 Task: Create a due date automation trigger when advanced on, on the tuesday of the week before a card is due add fields without custom field "Resume" set to a date in this week at 11:00 AM.
Action: Mouse moved to (1043, 323)
Screenshot: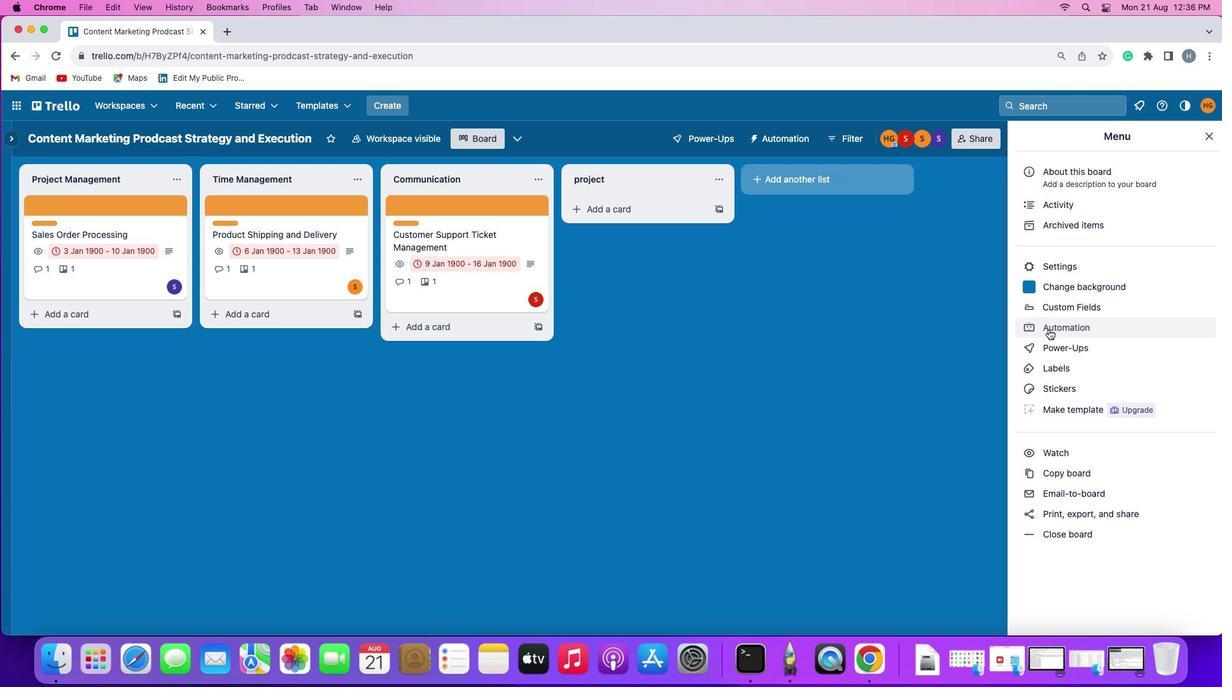 
Action: Mouse pressed left at (1043, 323)
Screenshot: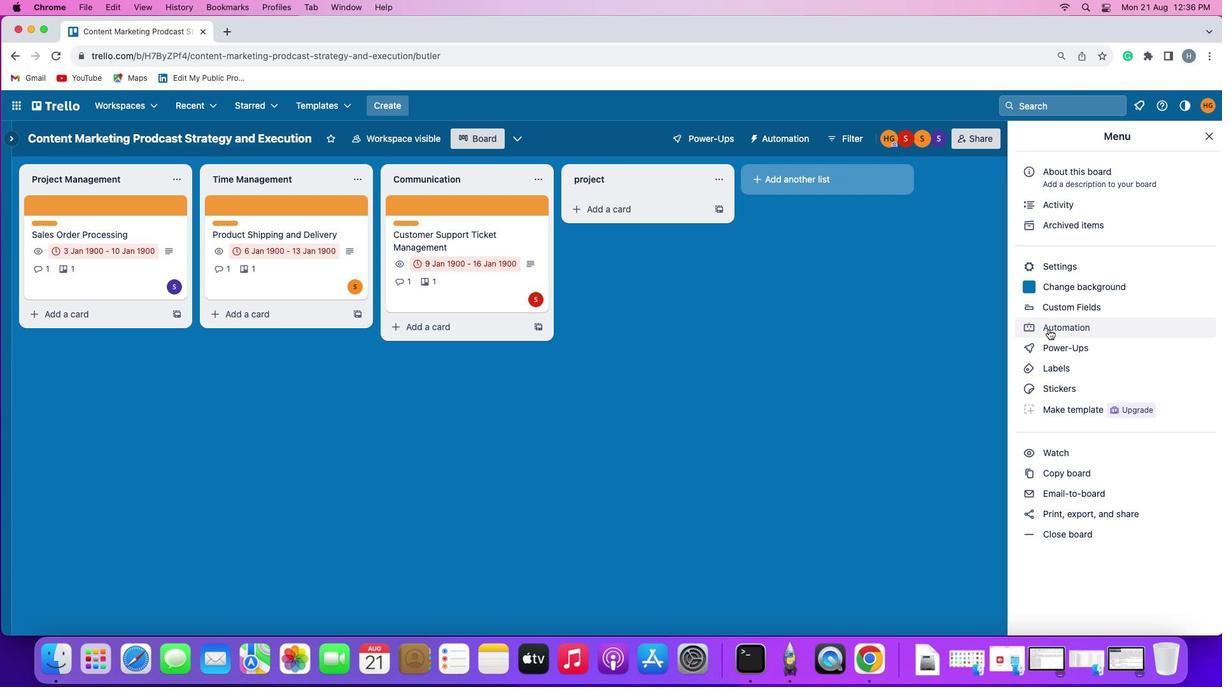 
Action: Mouse pressed left at (1043, 323)
Screenshot: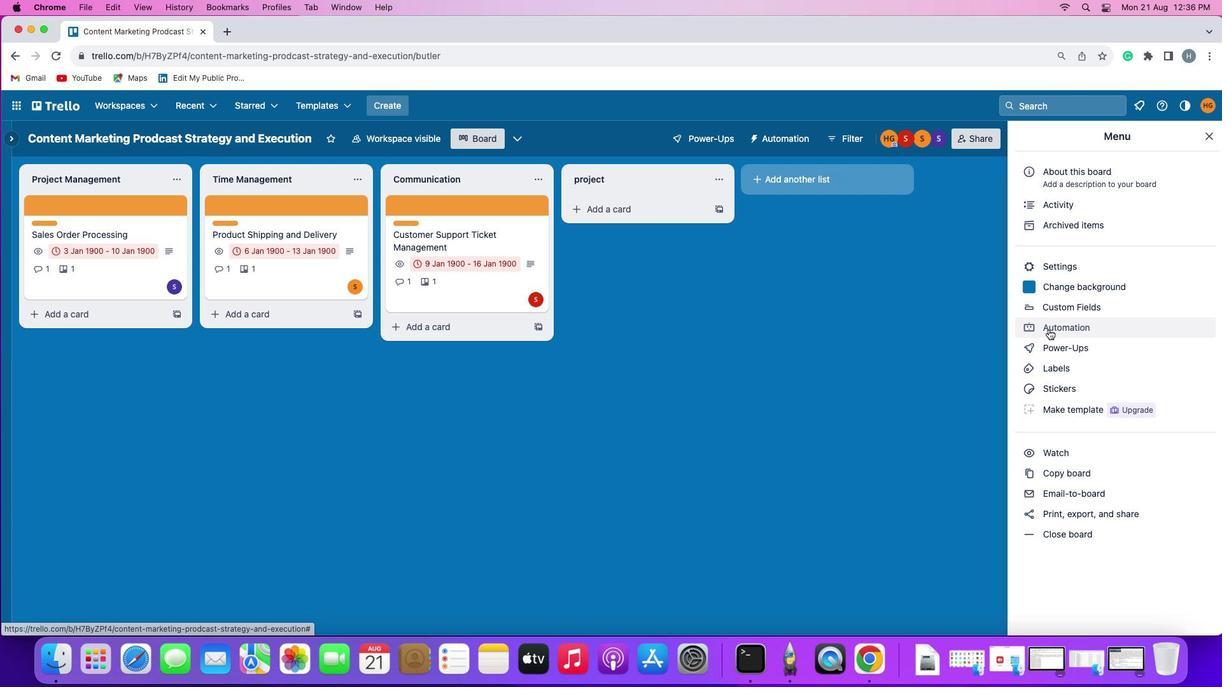
Action: Mouse moved to (60, 294)
Screenshot: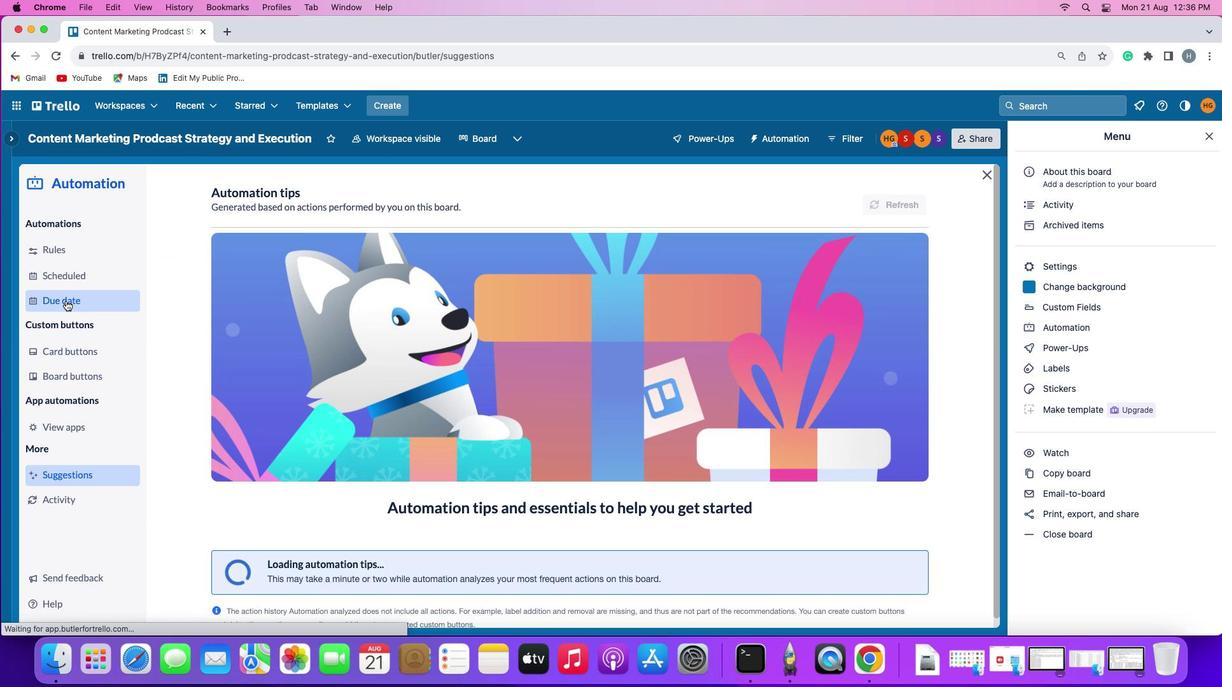 
Action: Mouse pressed left at (60, 294)
Screenshot: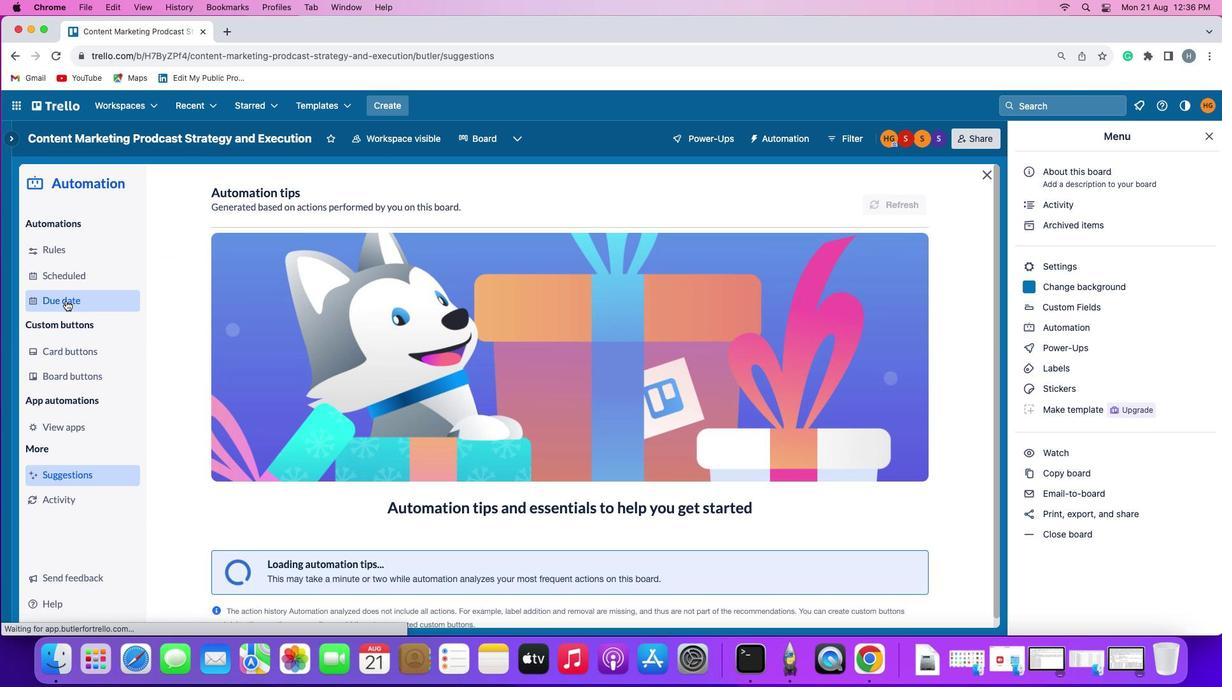 
Action: Mouse moved to (871, 194)
Screenshot: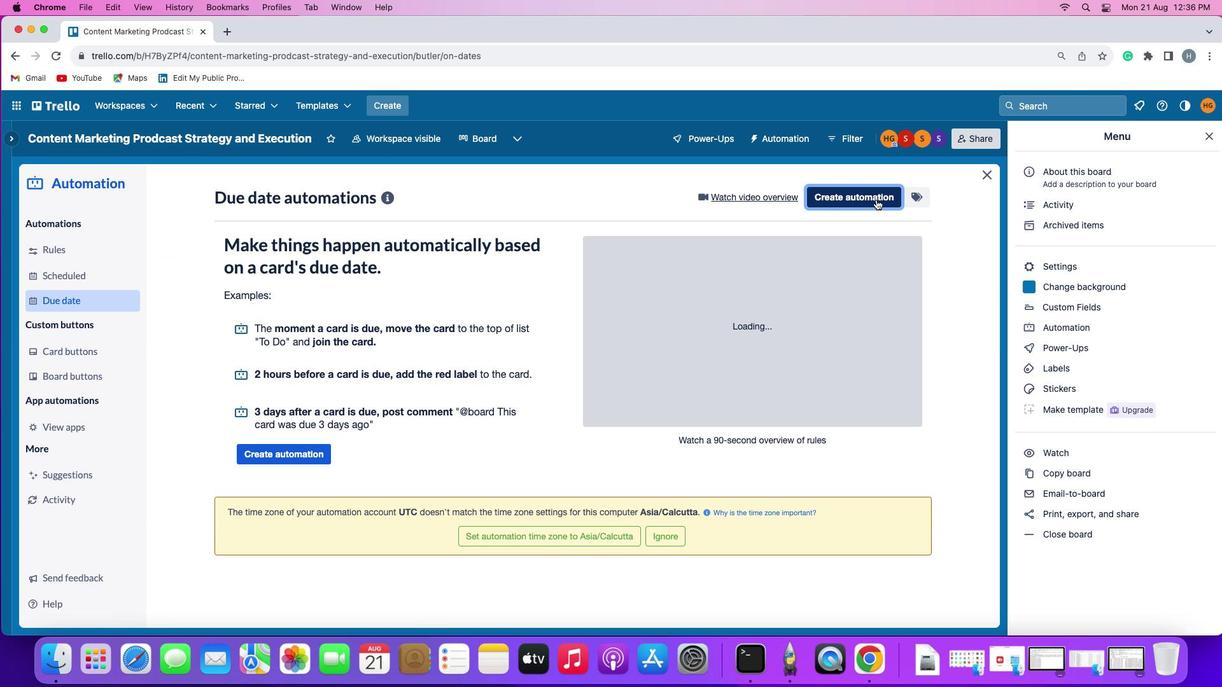 
Action: Mouse pressed left at (871, 194)
Screenshot: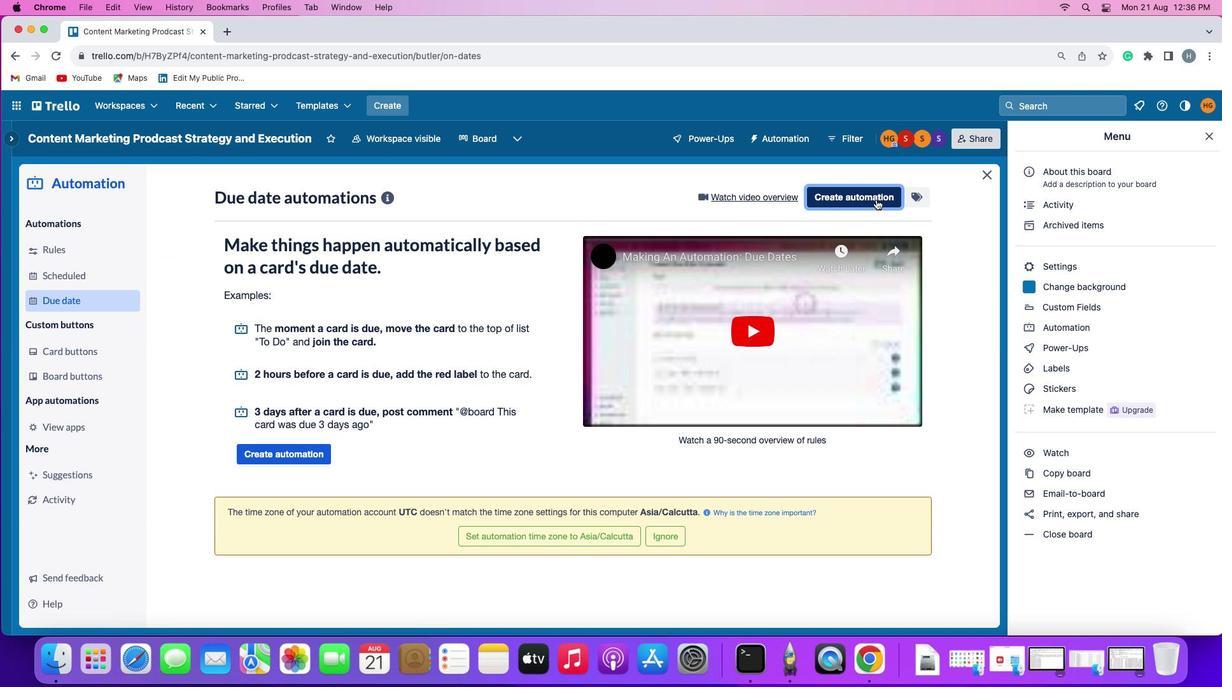 
Action: Mouse moved to (235, 314)
Screenshot: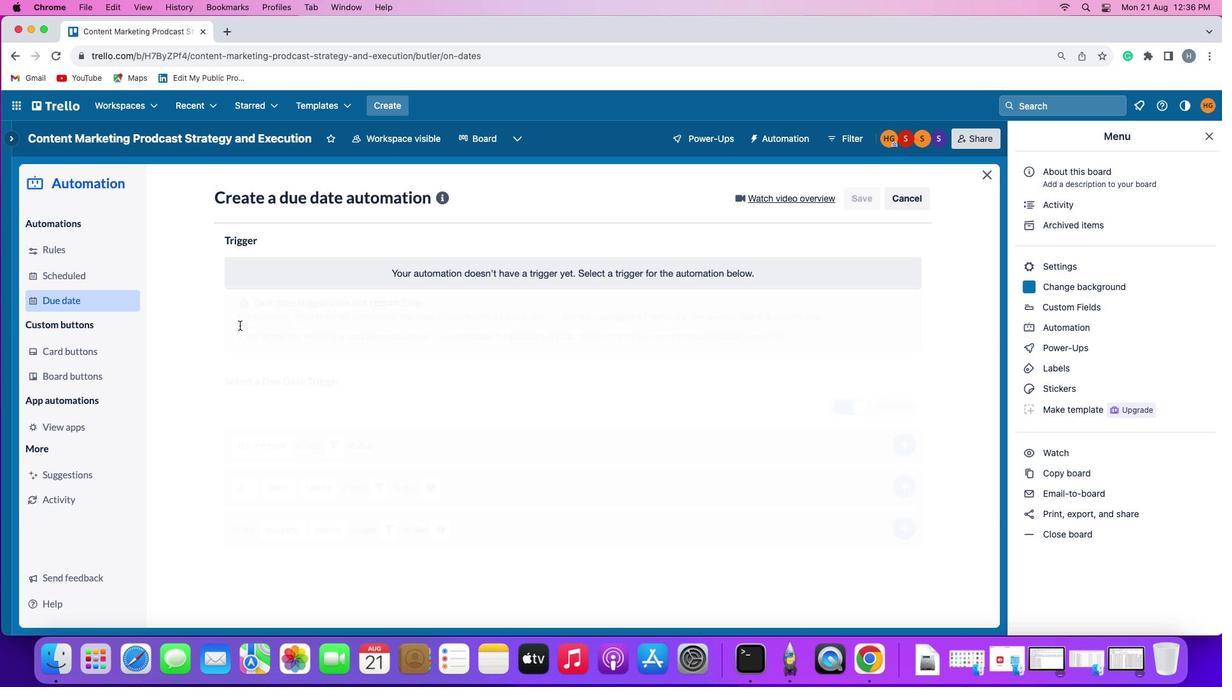 
Action: Mouse pressed left at (235, 314)
Screenshot: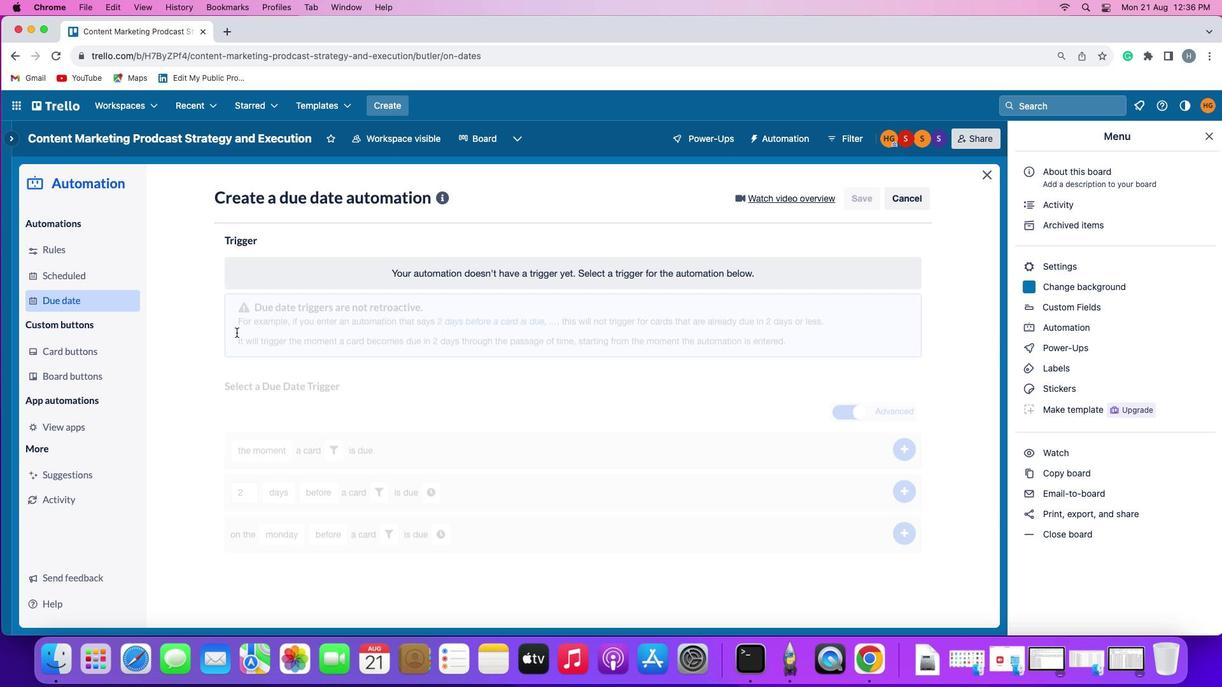 
Action: Mouse moved to (267, 557)
Screenshot: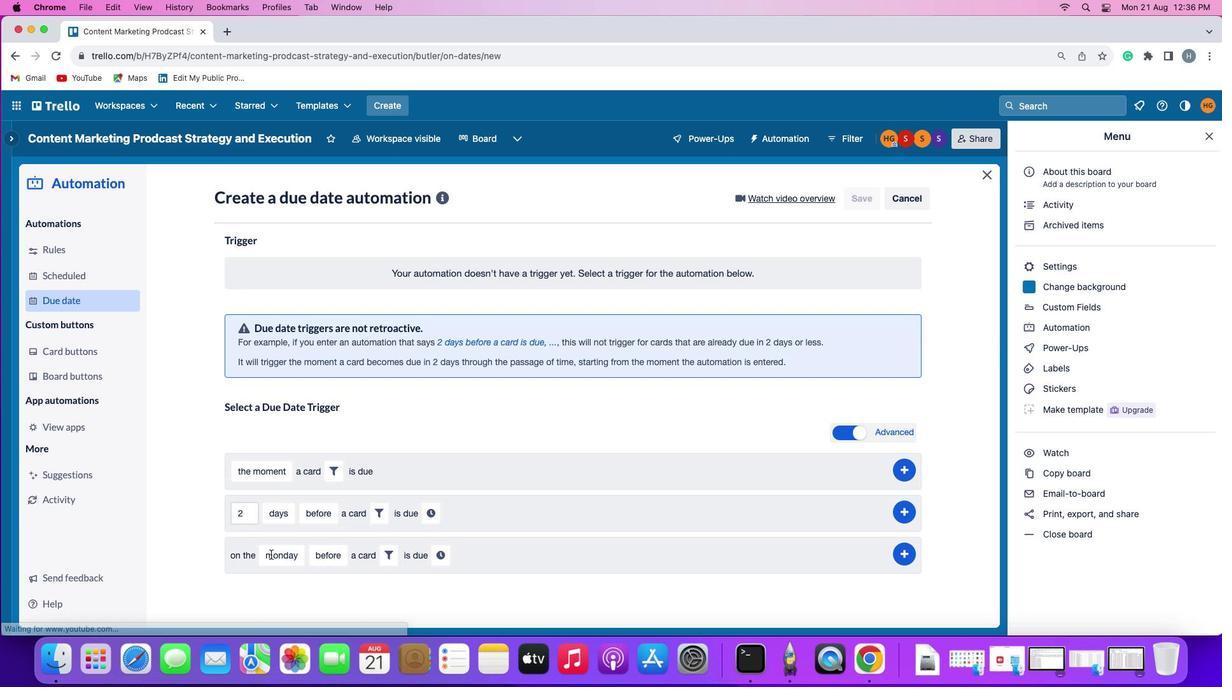 
Action: Mouse pressed left at (267, 557)
Screenshot: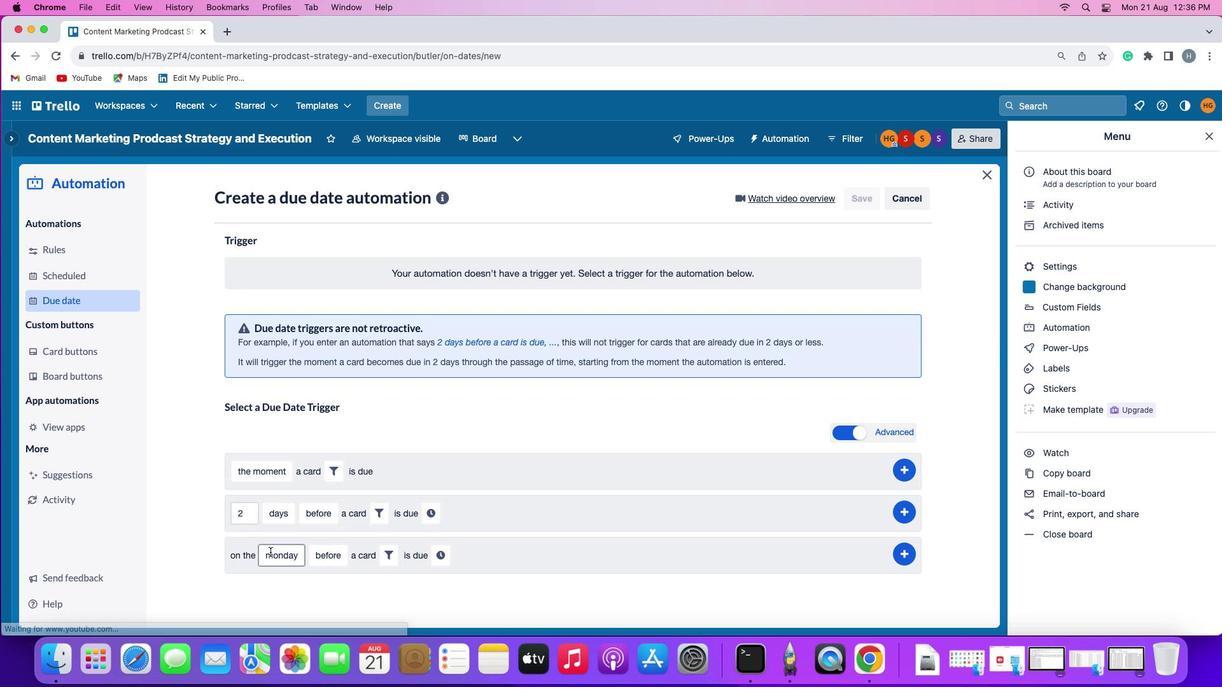 
Action: Mouse moved to (300, 401)
Screenshot: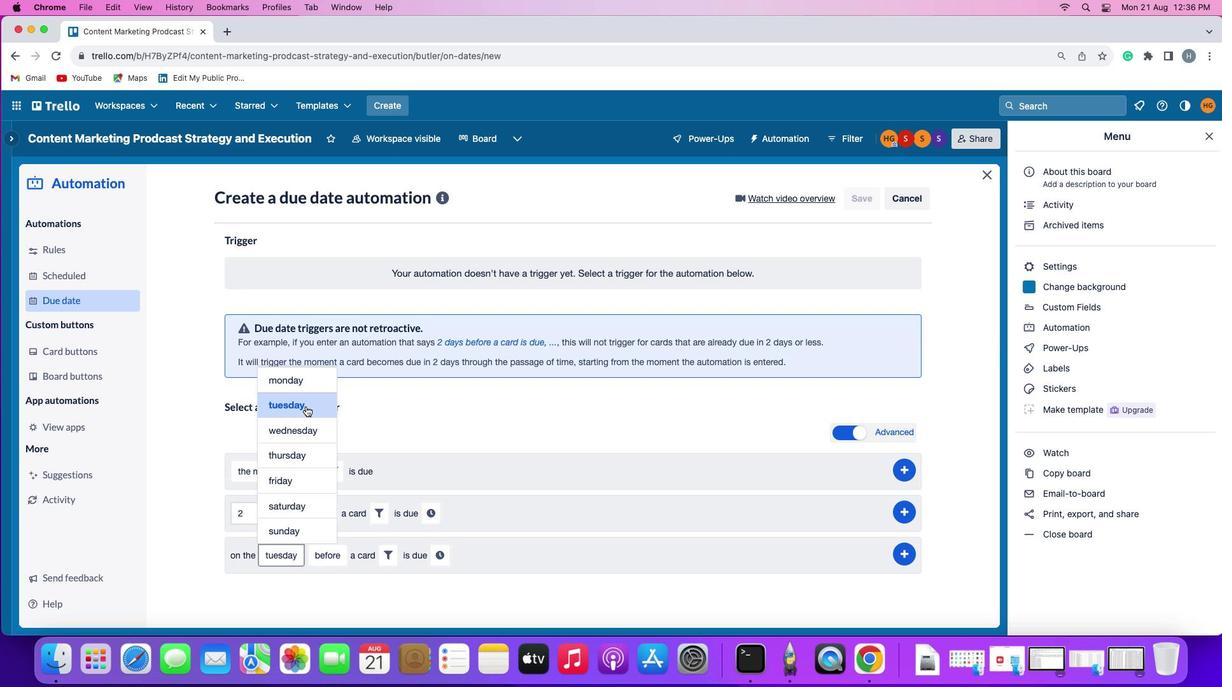 
Action: Mouse pressed left at (300, 401)
Screenshot: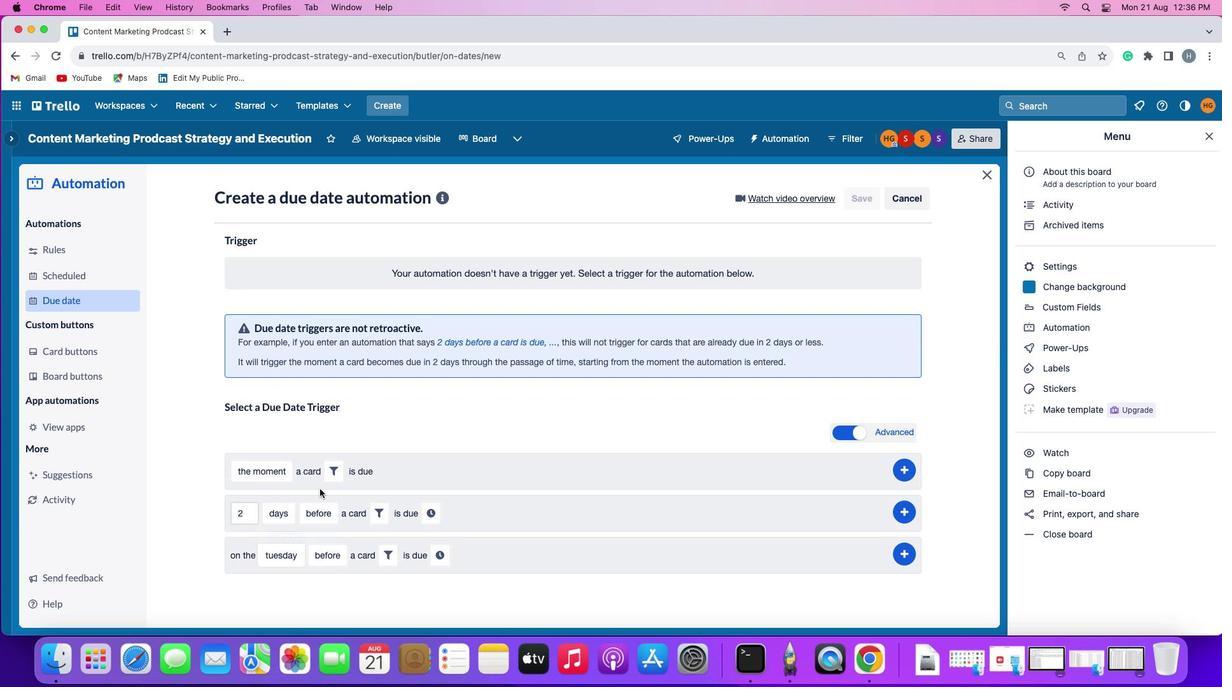 
Action: Mouse moved to (318, 544)
Screenshot: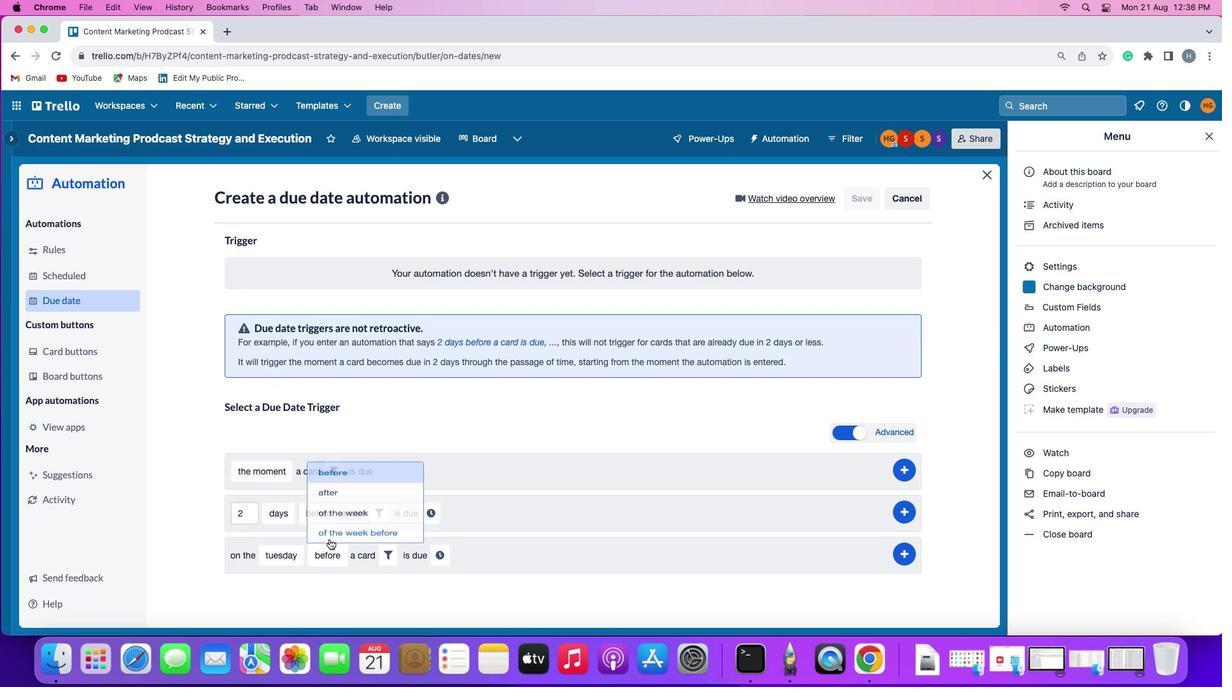 
Action: Mouse pressed left at (318, 544)
Screenshot: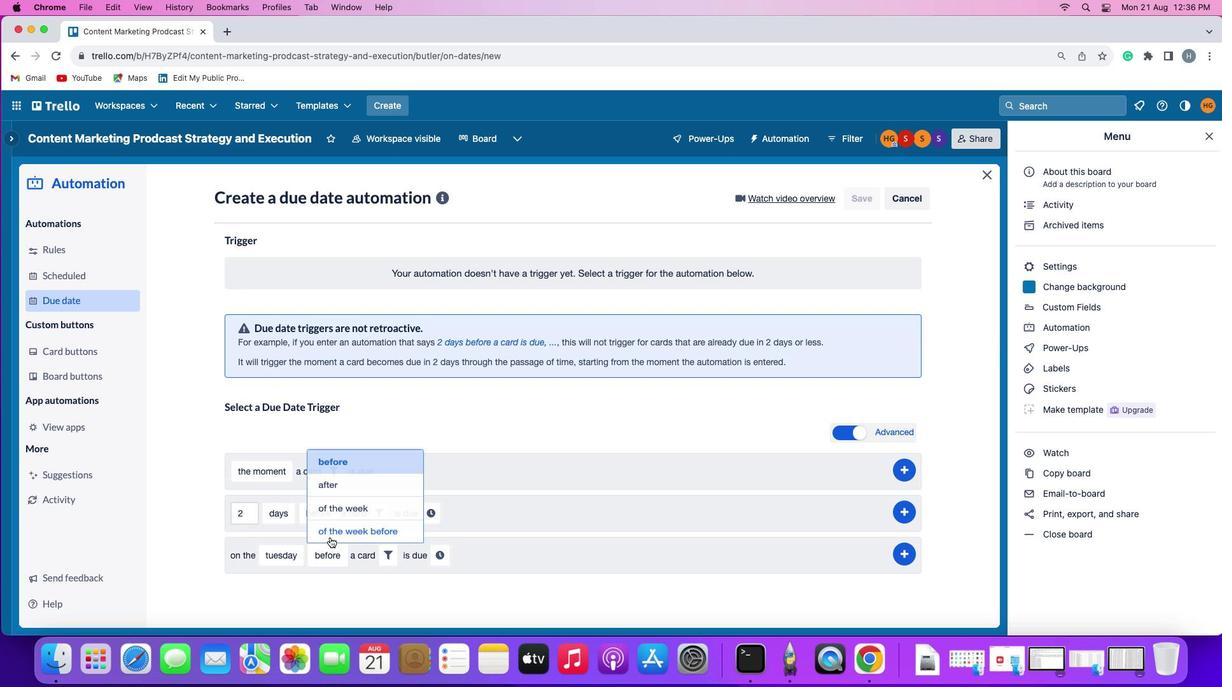 
Action: Mouse moved to (326, 529)
Screenshot: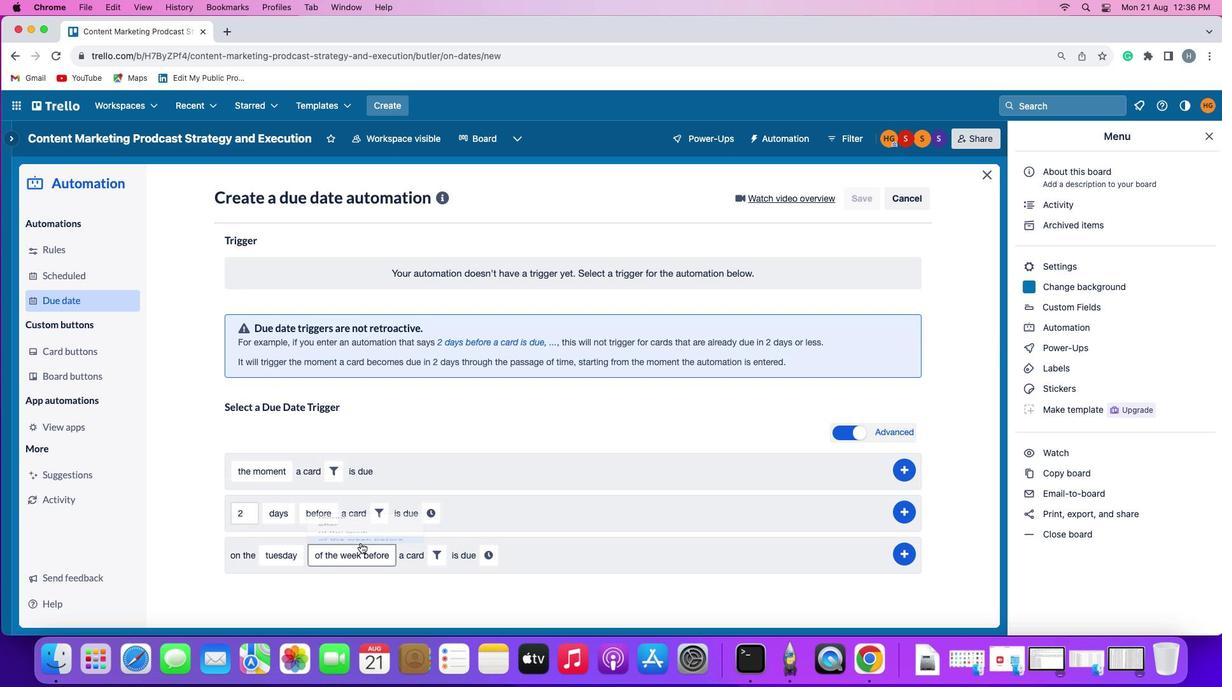 
Action: Mouse pressed left at (326, 529)
Screenshot: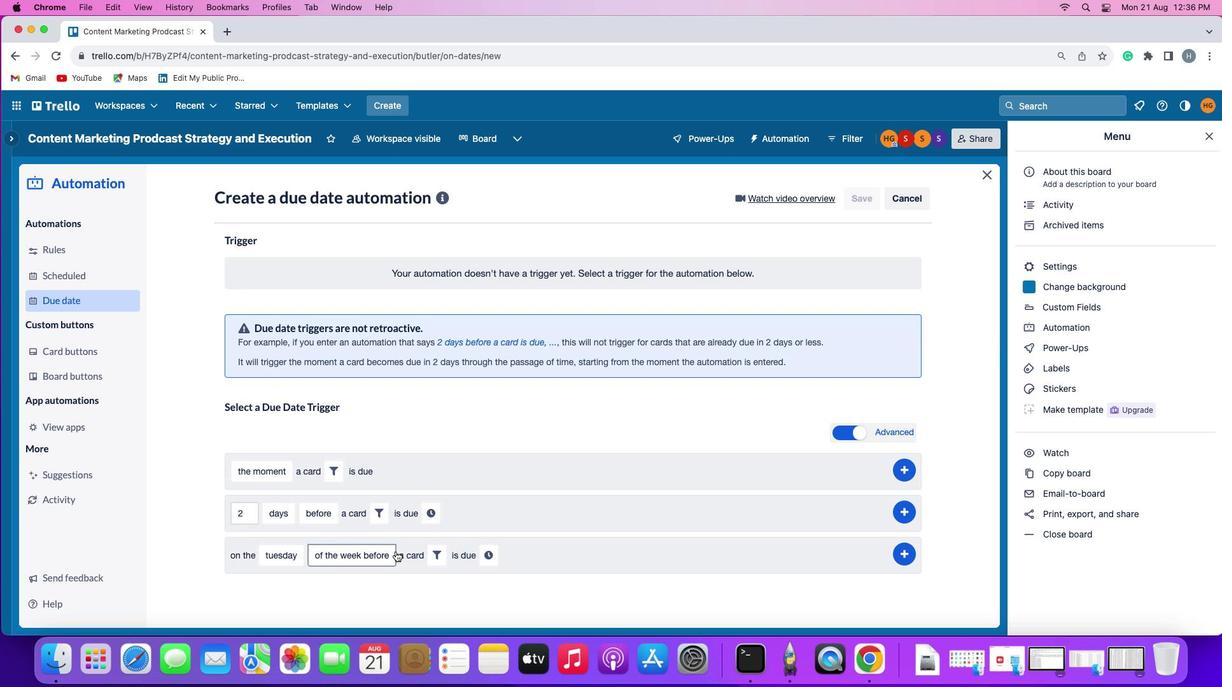 
Action: Mouse moved to (428, 549)
Screenshot: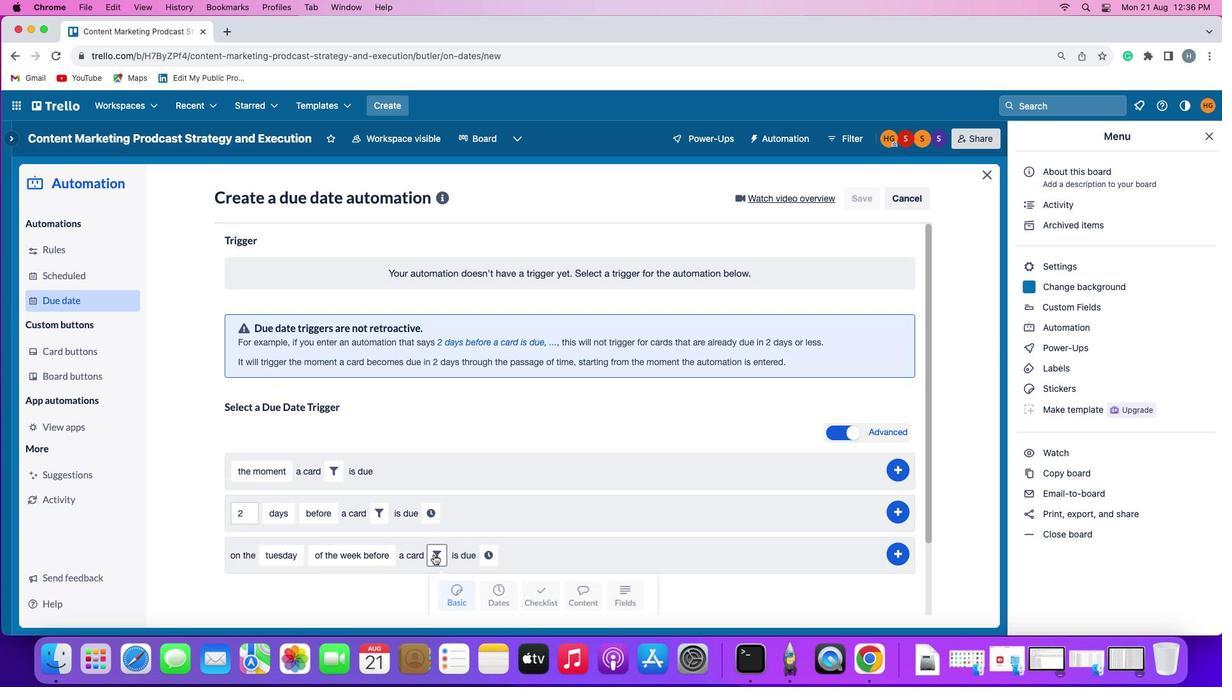 
Action: Mouse pressed left at (428, 549)
Screenshot: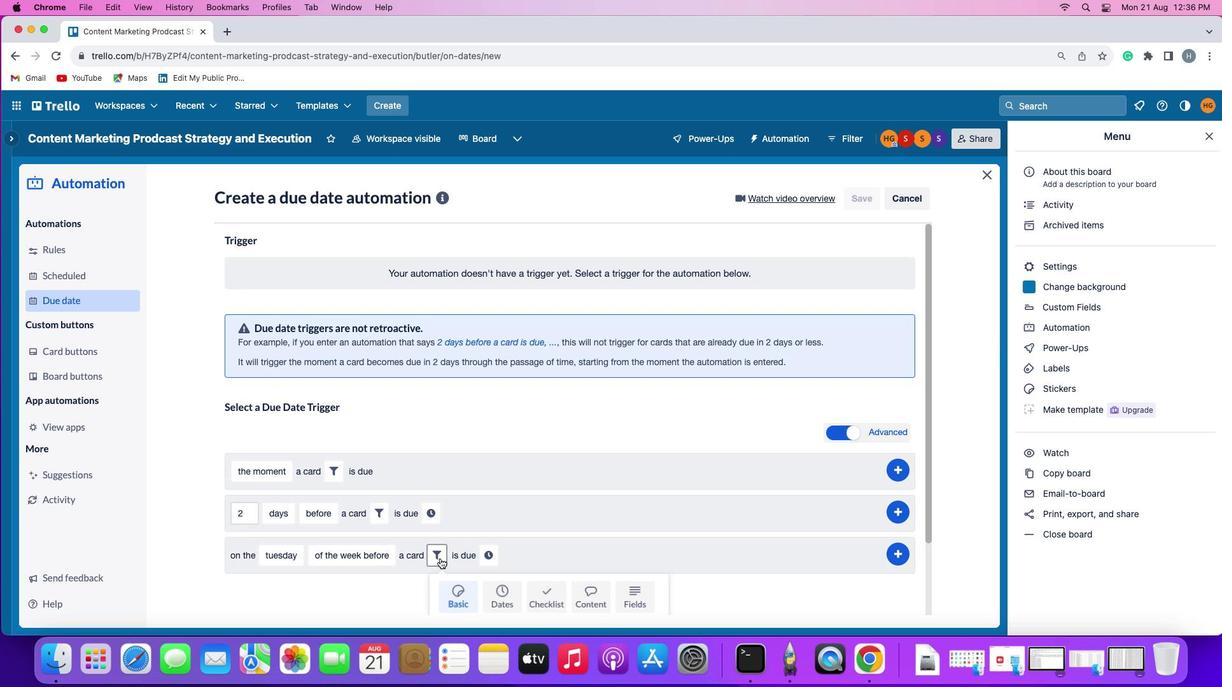 
Action: Mouse moved to (640, 591)
Screenshot: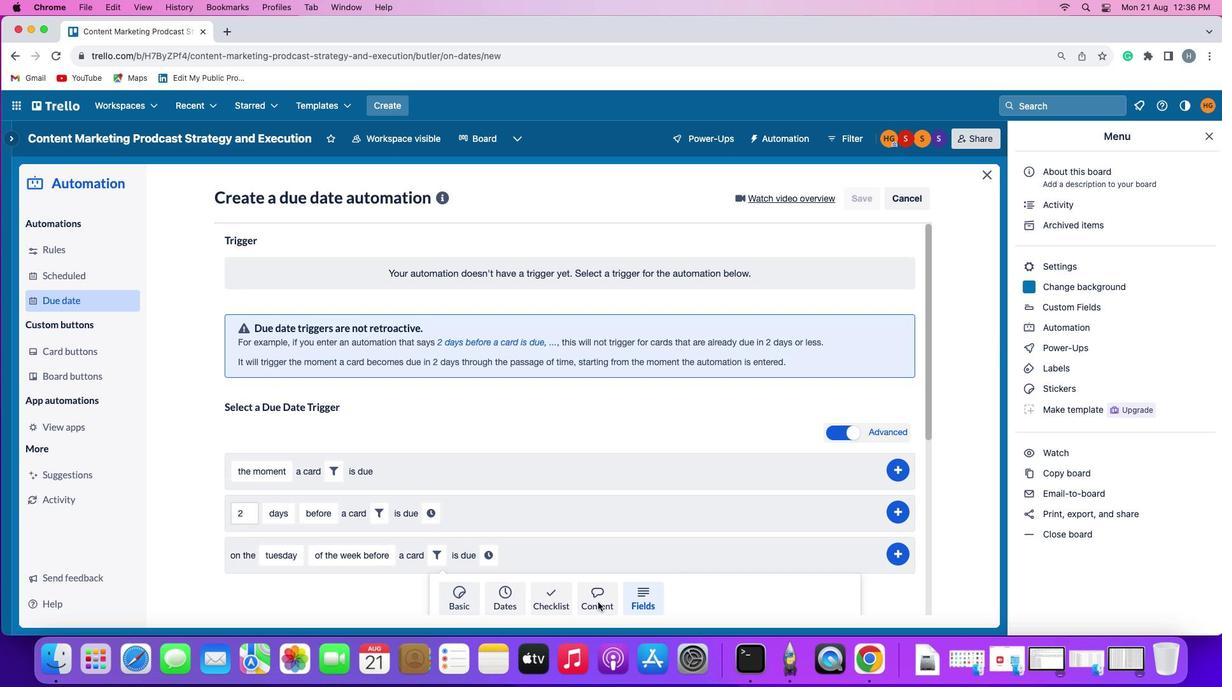 
Action: Mouse pressed left at (640, 591)
Screenshot: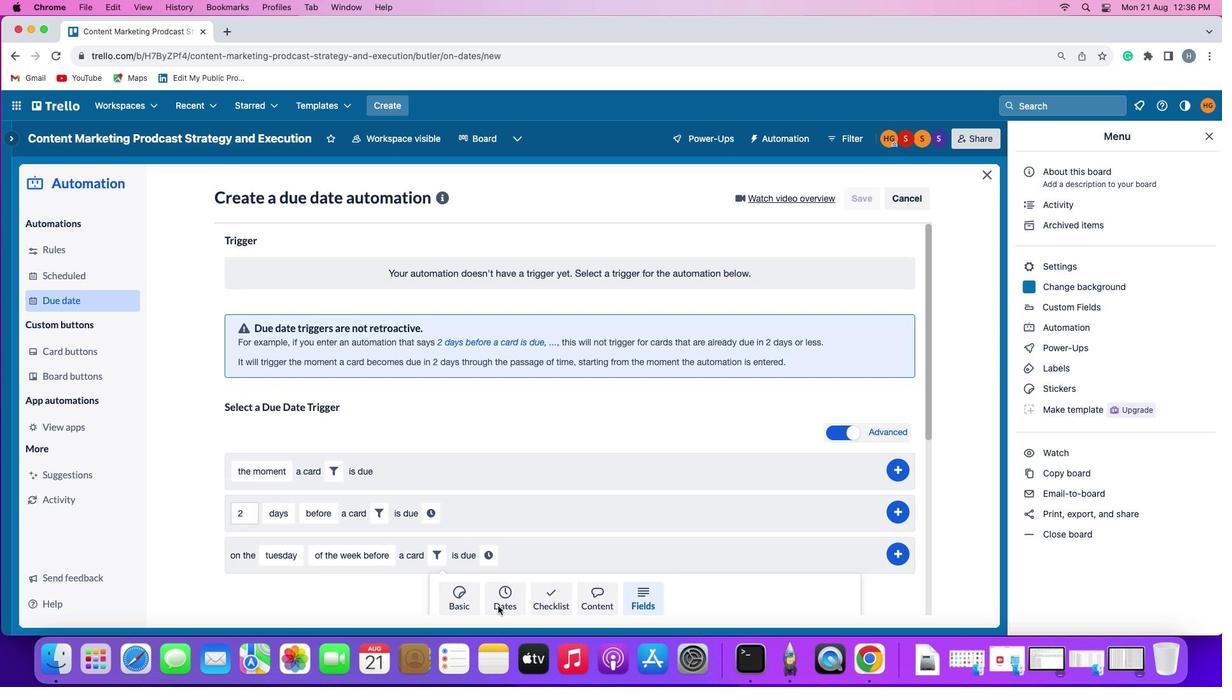 
Action: Mouse moved to (376, 590)
Screenshot: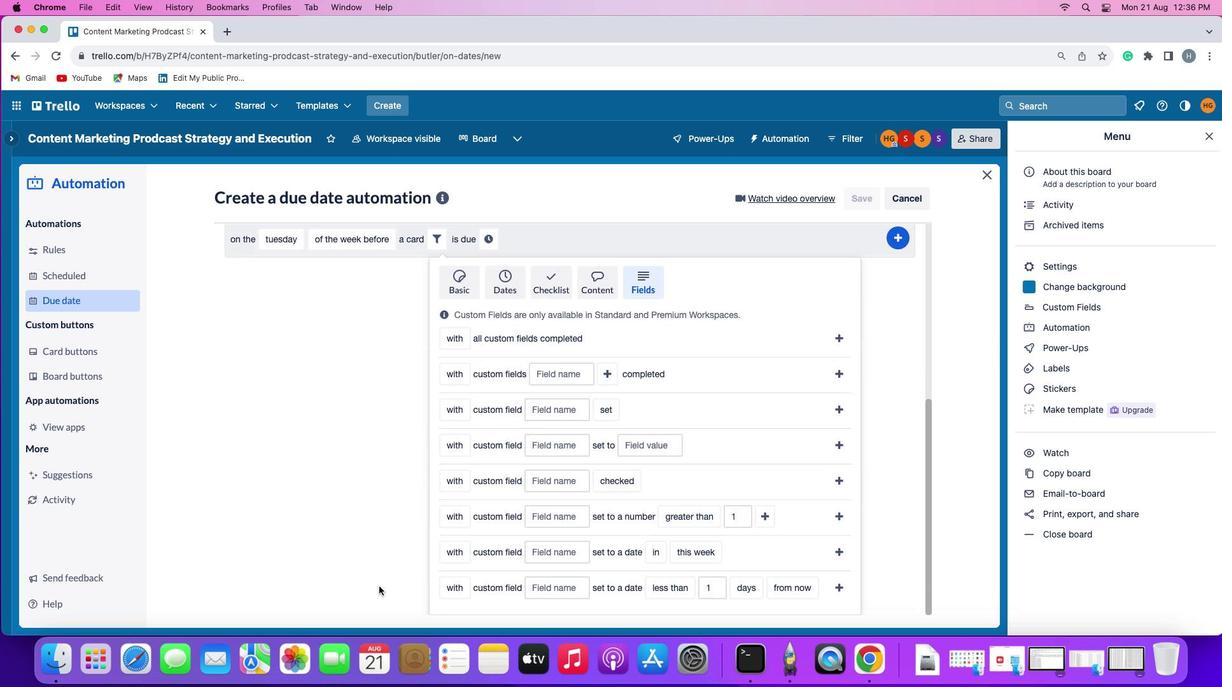 
Action: Mouse scrolled (376, 590) with delta (-5, -5)
Screenshot: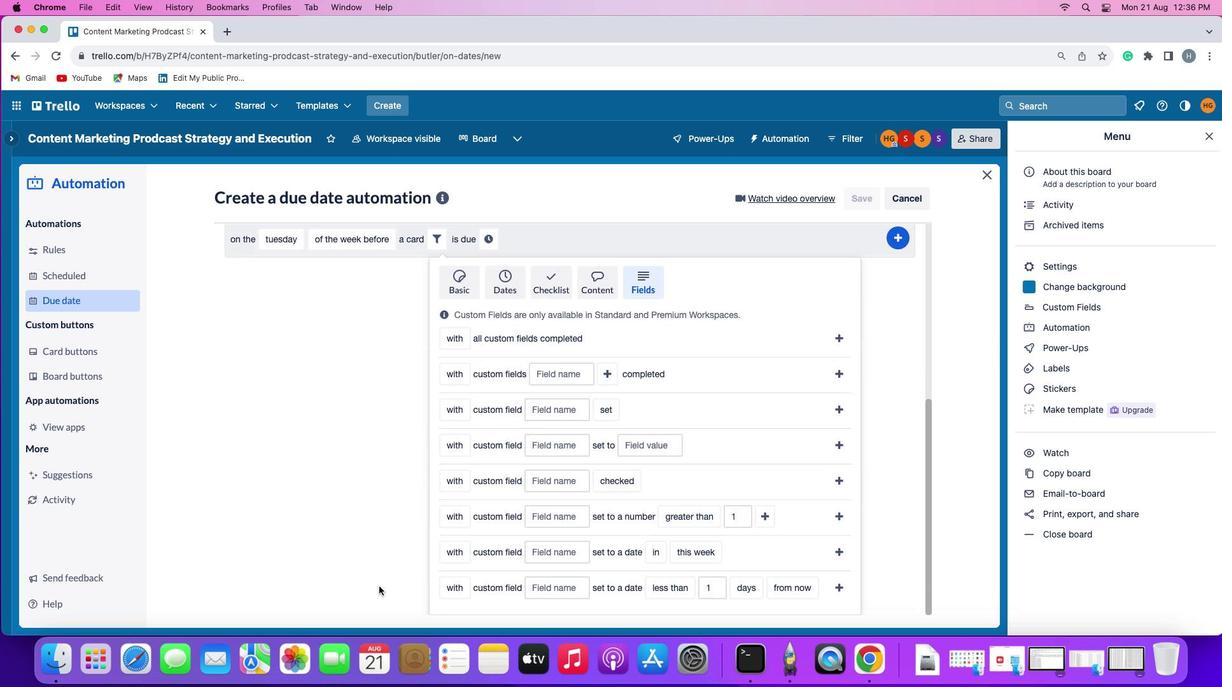 
Action: Mouse scrolled (376, 590) with delta (-5, -5)
Screenshot: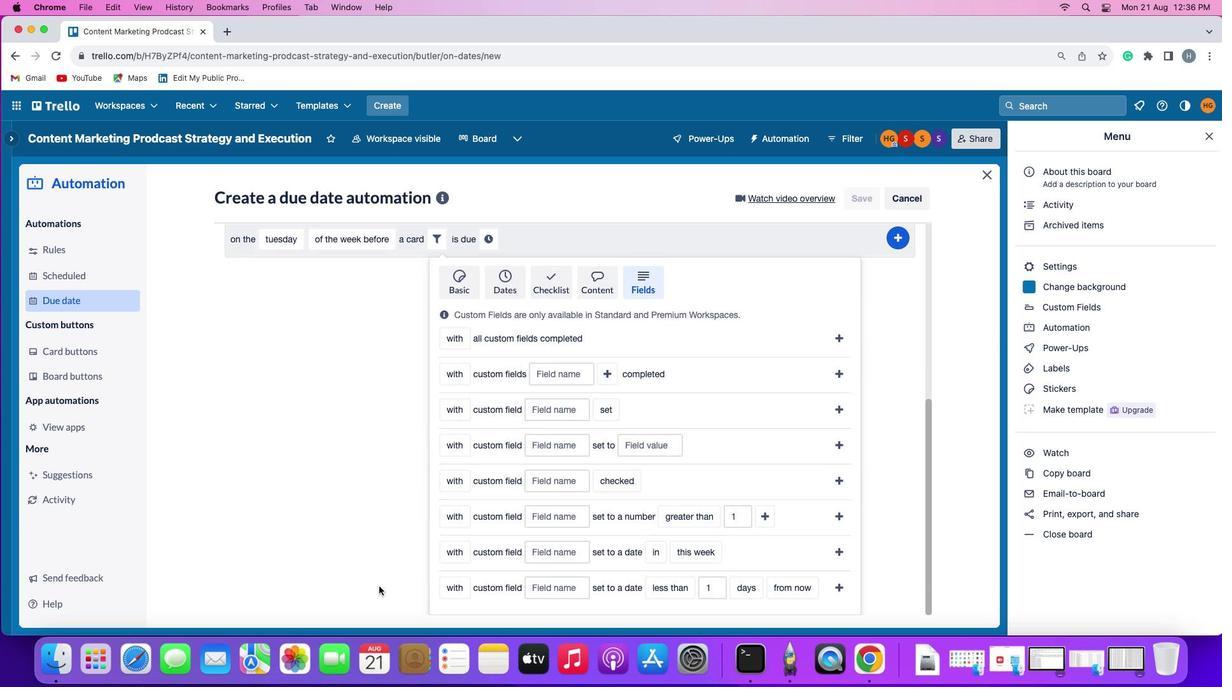 
Action: Mouse moved to (376, 589)
Screenshot: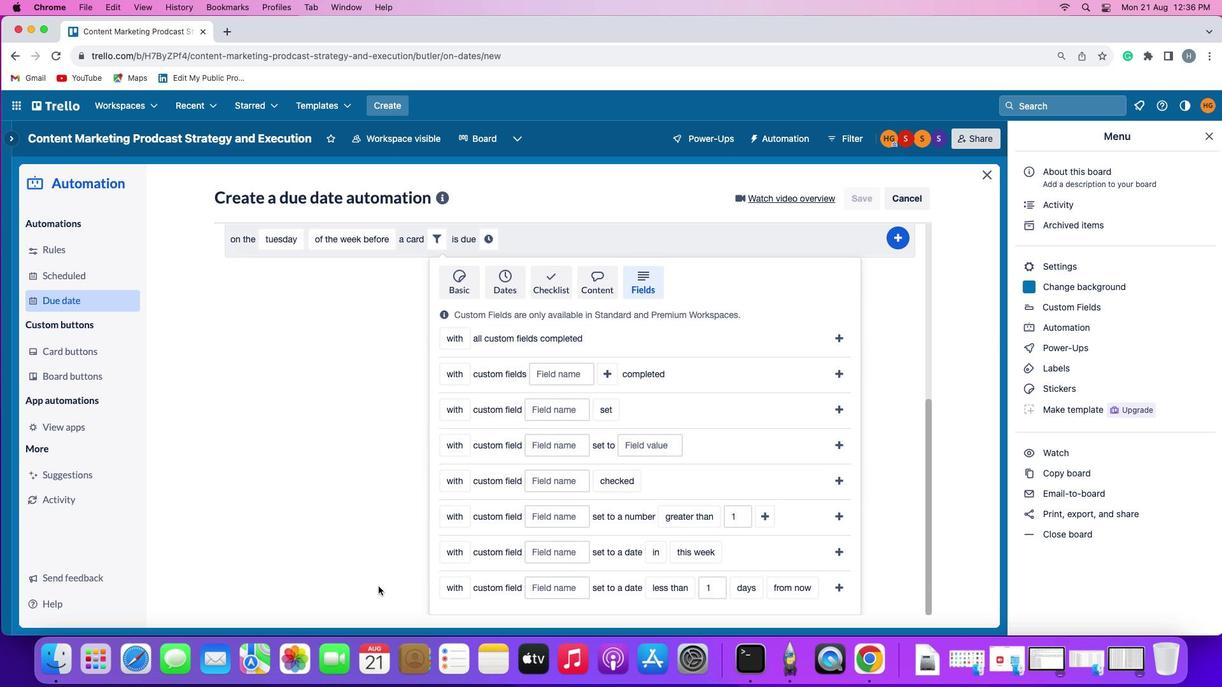 
Action: Mouse scrolled (376, 589) with delta (-5, -7)
Screenshot: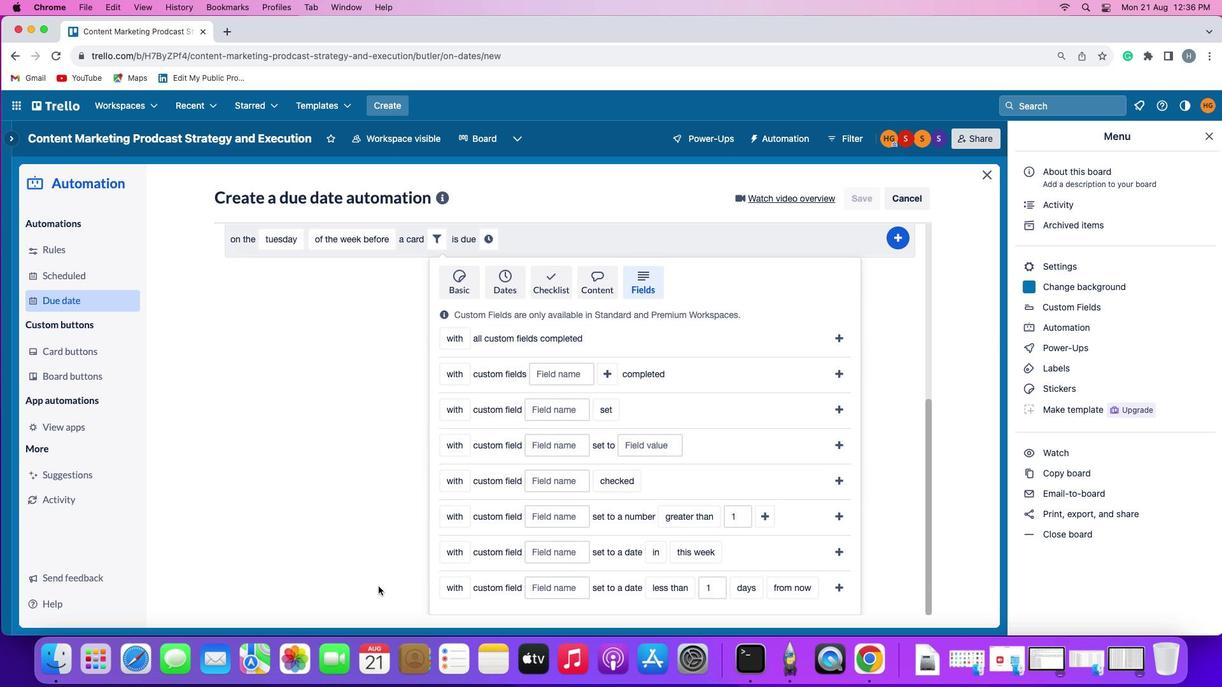 
Action: Mouse moved to (376, 589)
Screenshot: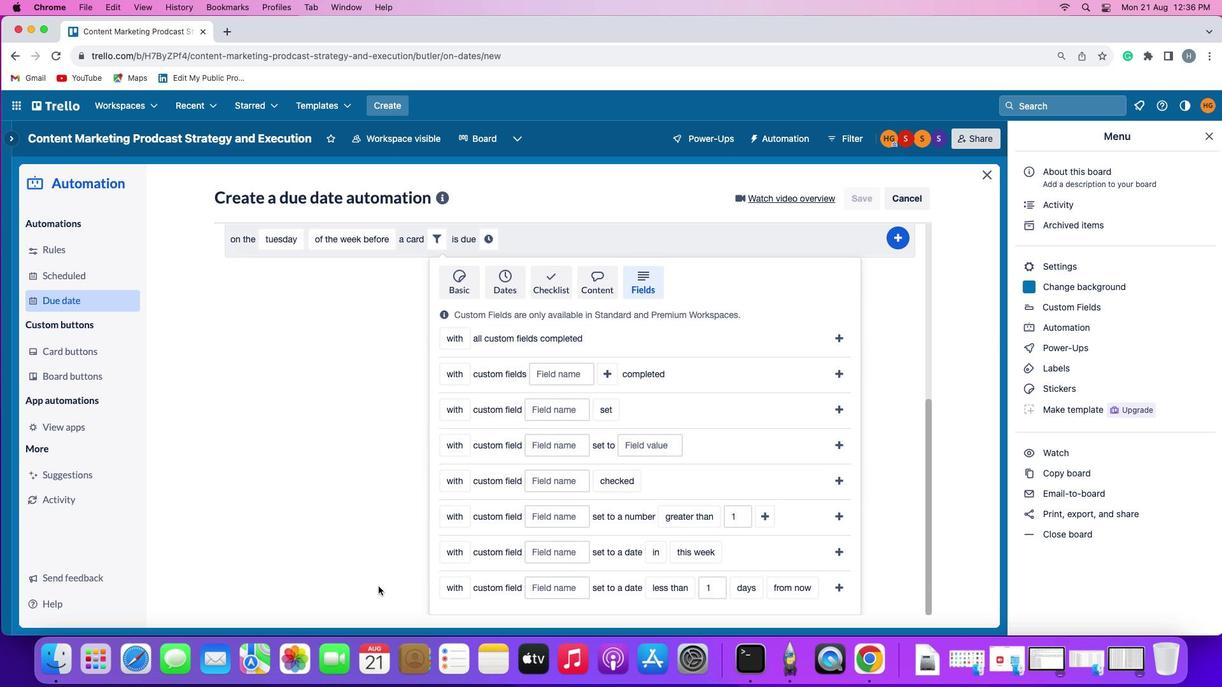 
Action: Mouse scrolled (376, 589) with delta (-5, -8)
Screenshot: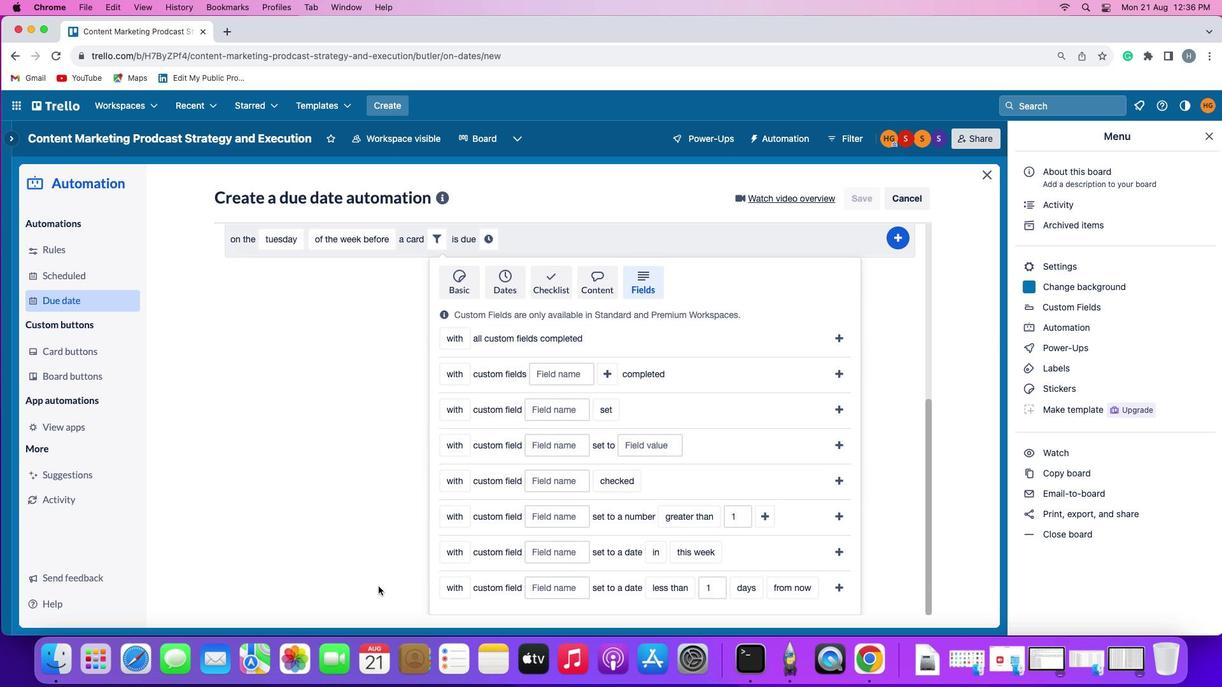 
Action: Mouse moved to (376, 587)
Screenshot: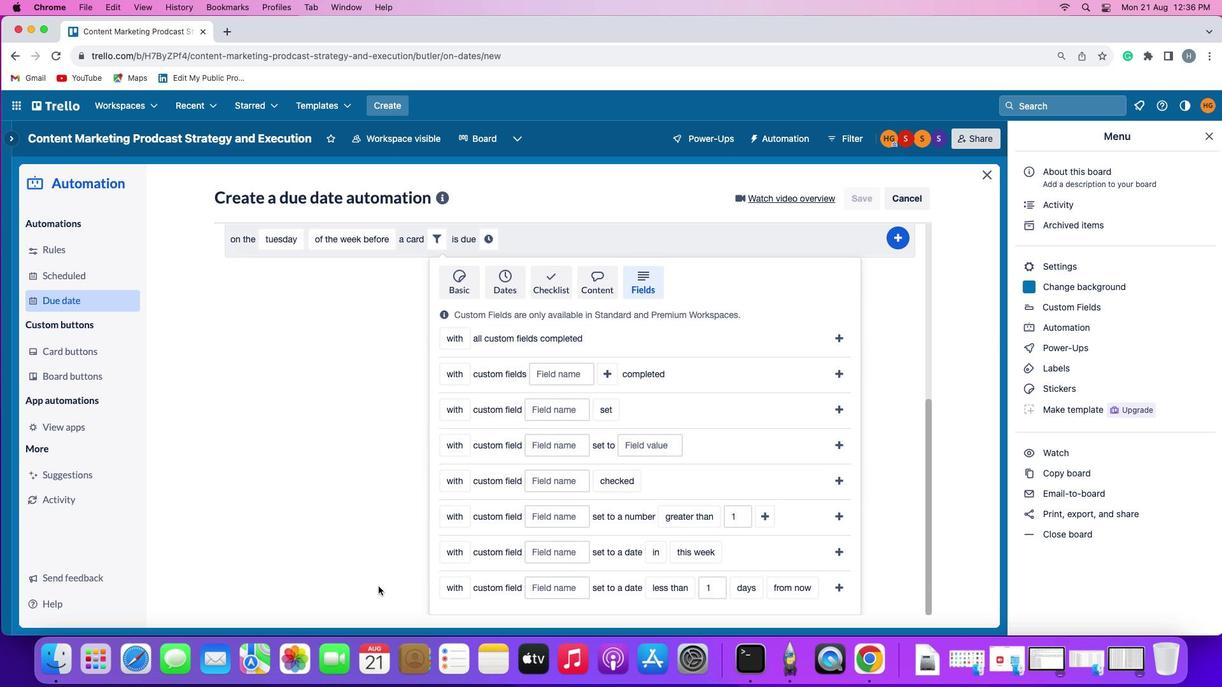 
Action: Mouse scrolled (376, 587) with delta (-5, -8)
Screenshot: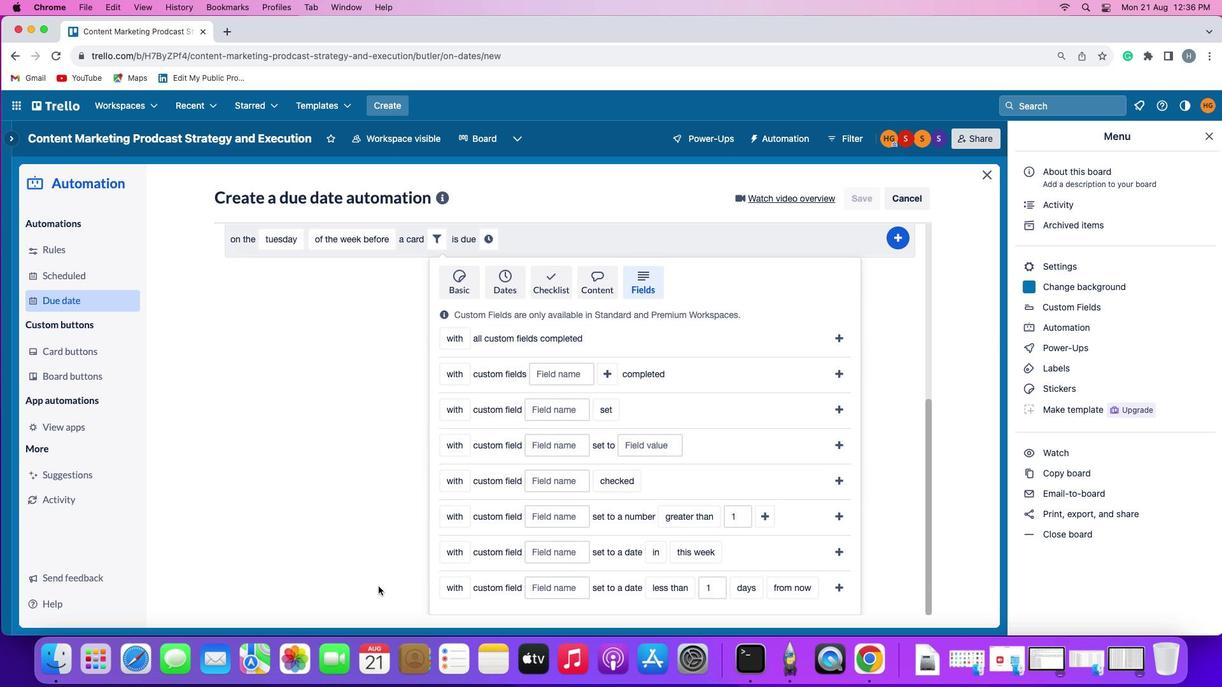 
Action: Mouse moved to (373, 581)
Screenshot: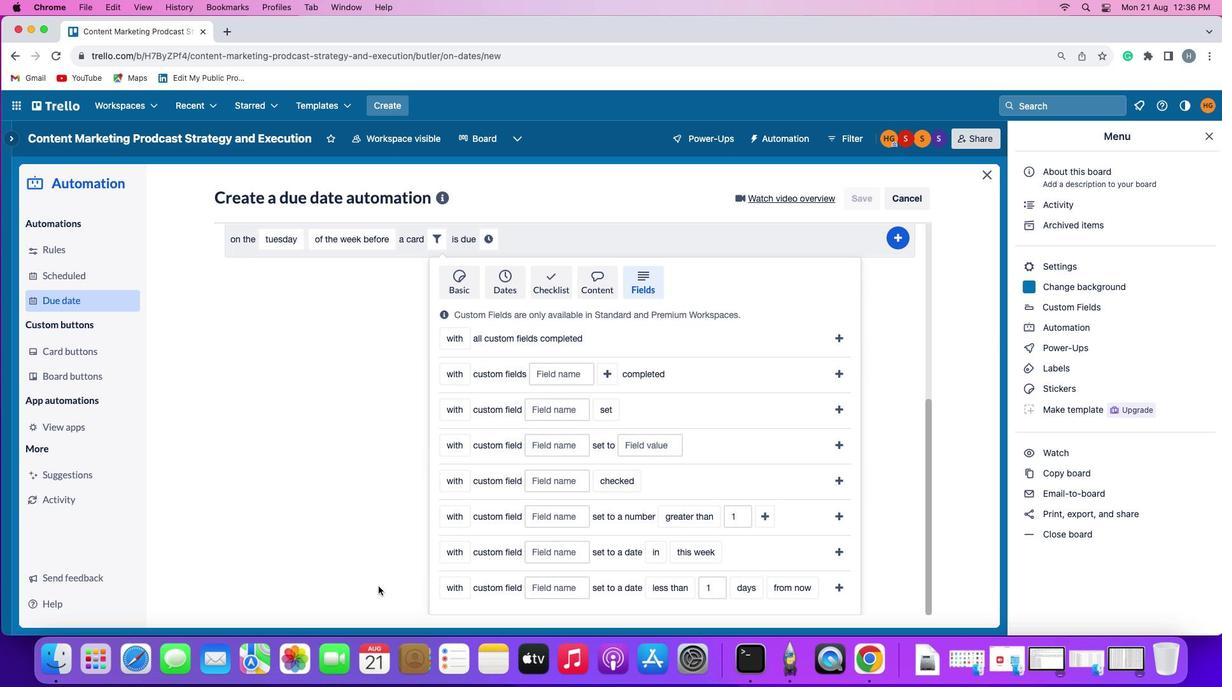 
Action: Mouse scrolled (373, 581) with delta (-5, -5)
Screenshot: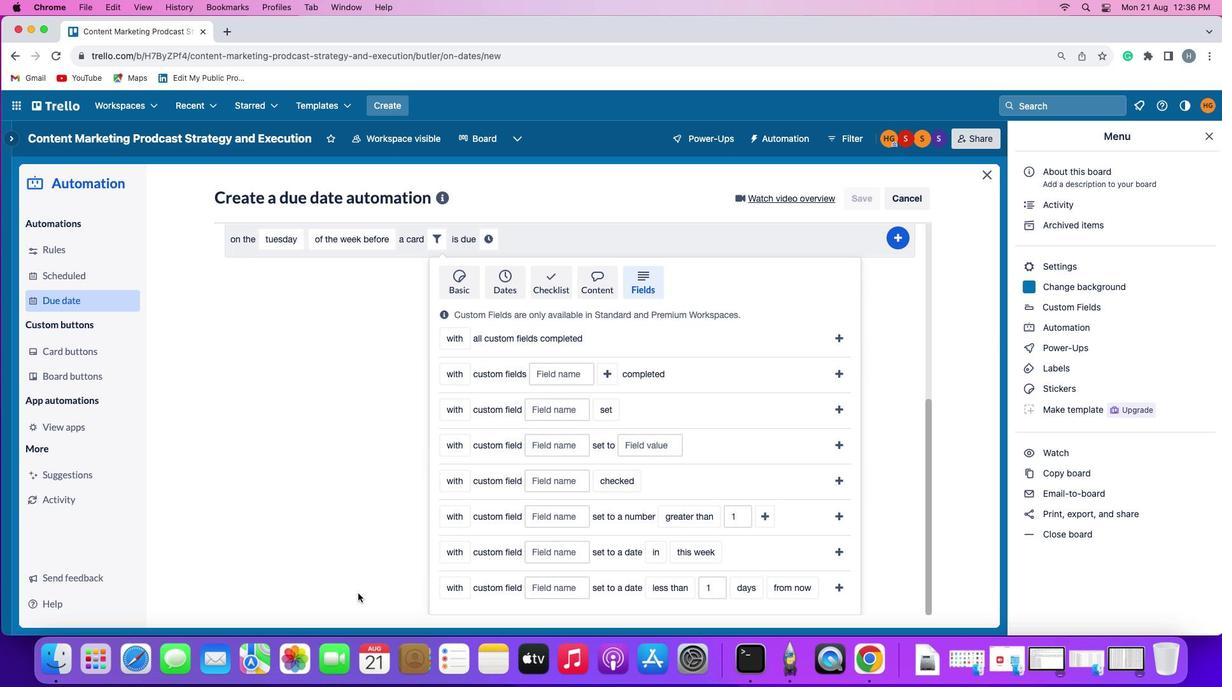 
Action: Mouse moved to (373, 581)
Screenshot: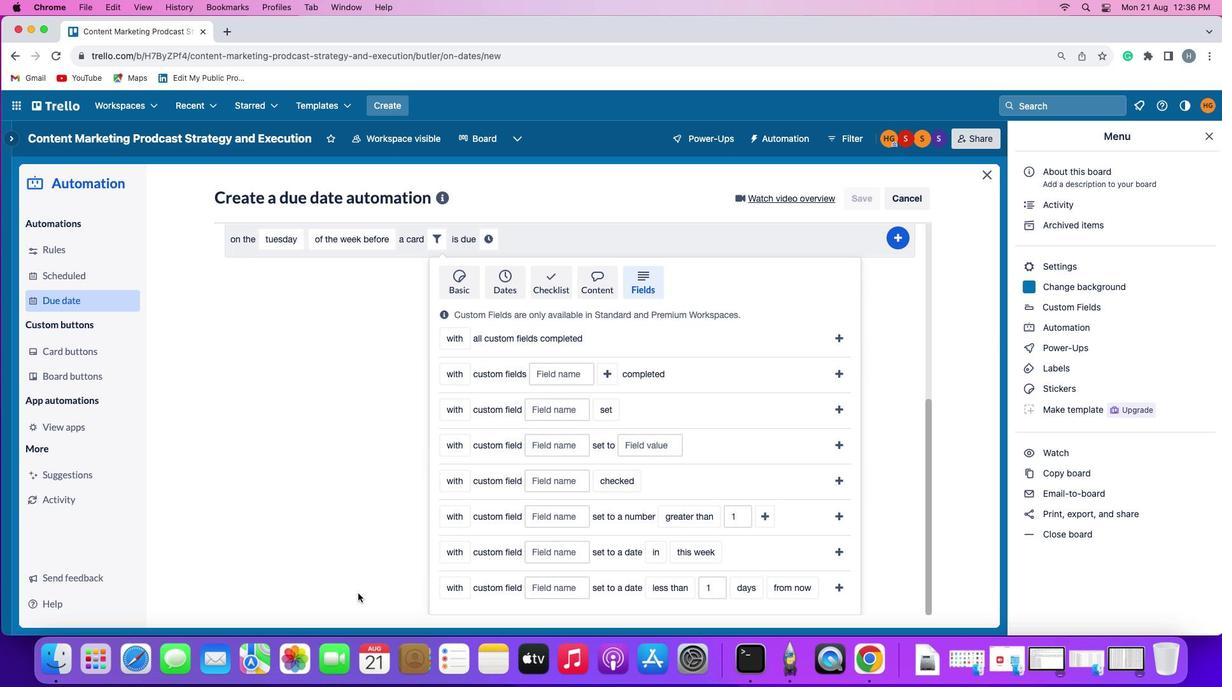 
Action: Mouse scrolled (373, 581) with delta (-5, -5)
Screenshot: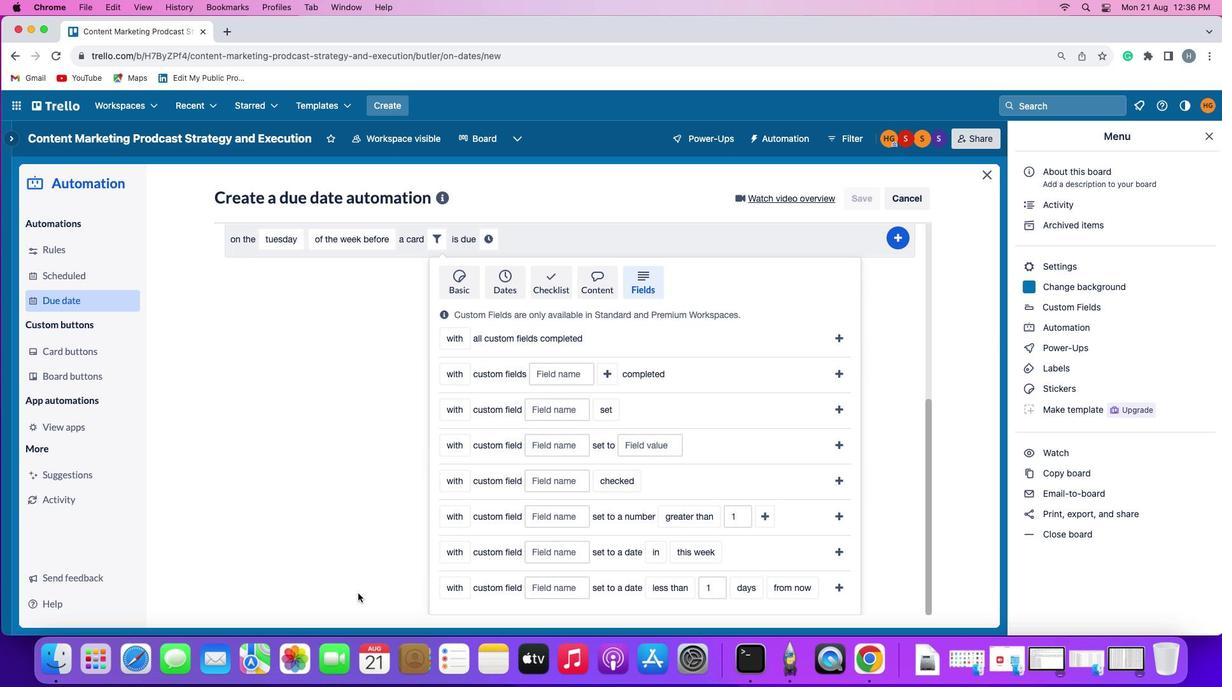 
Action: Mouse scrolled (373, 581) with delta (-5, -7)
Screenshot: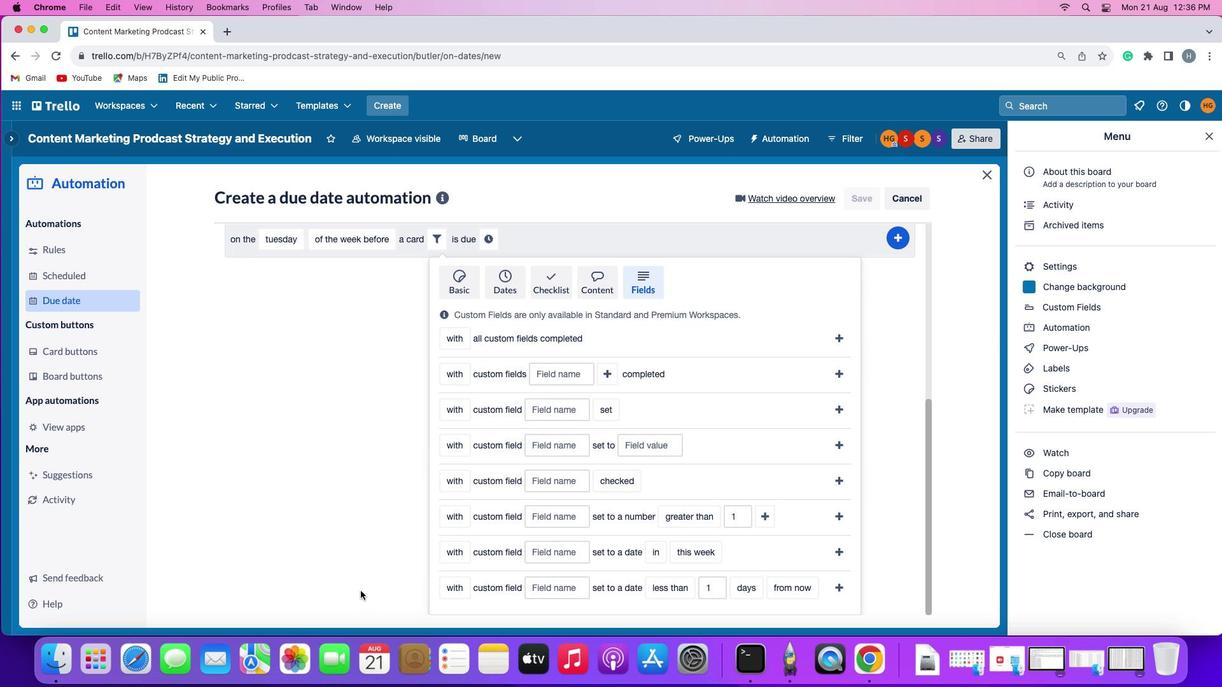 
Action: Mouse scrolled (373, 581) with delta (-5, -8)
Screenshot: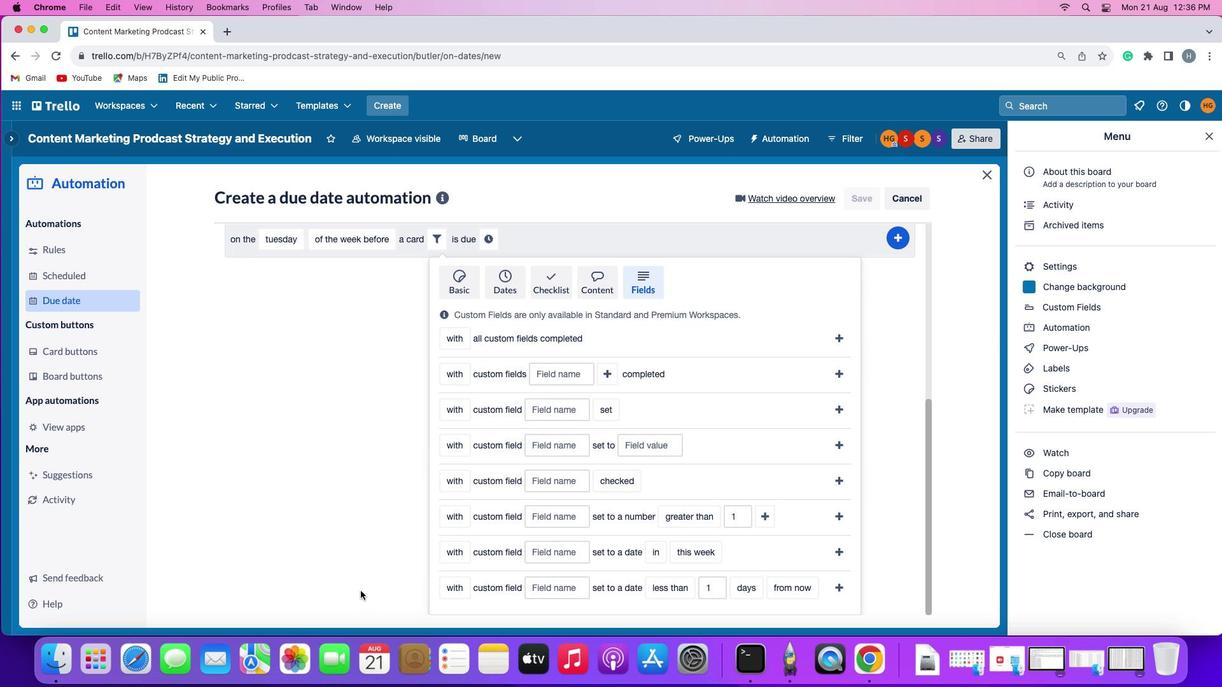 
Action: Mouse scrolled (373, 581) with delta (-5, -8)
Screenshot: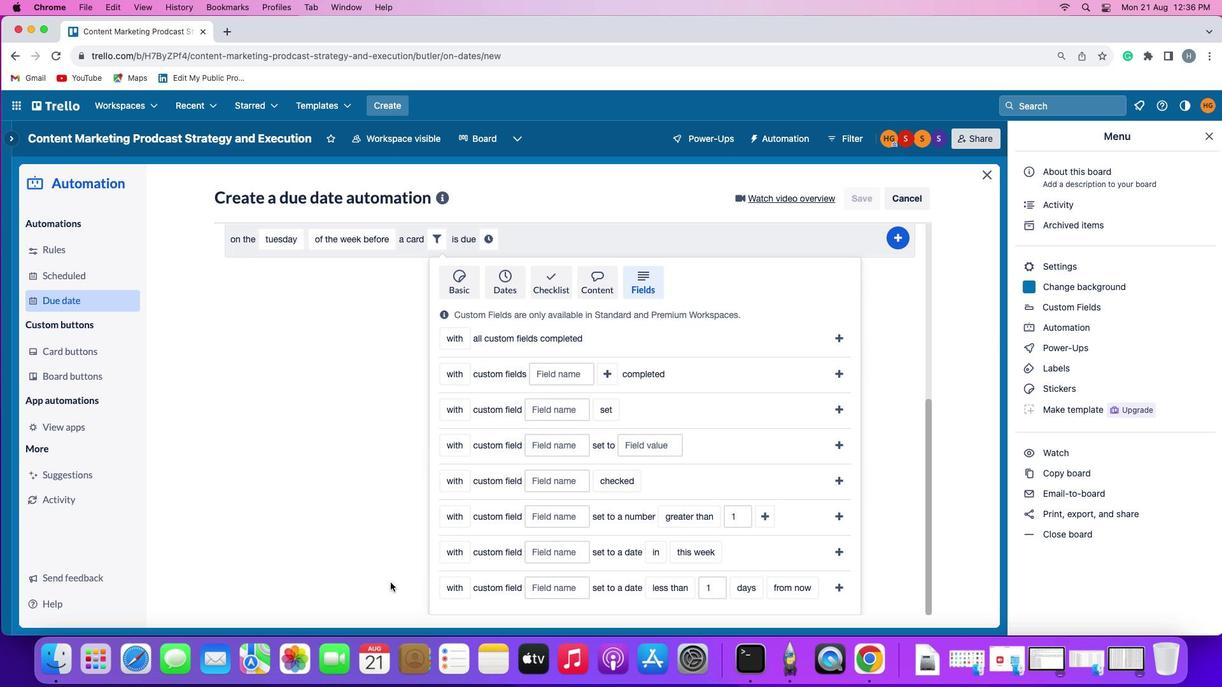 
Action: Mouse moved to (452, 550)
Screenshot: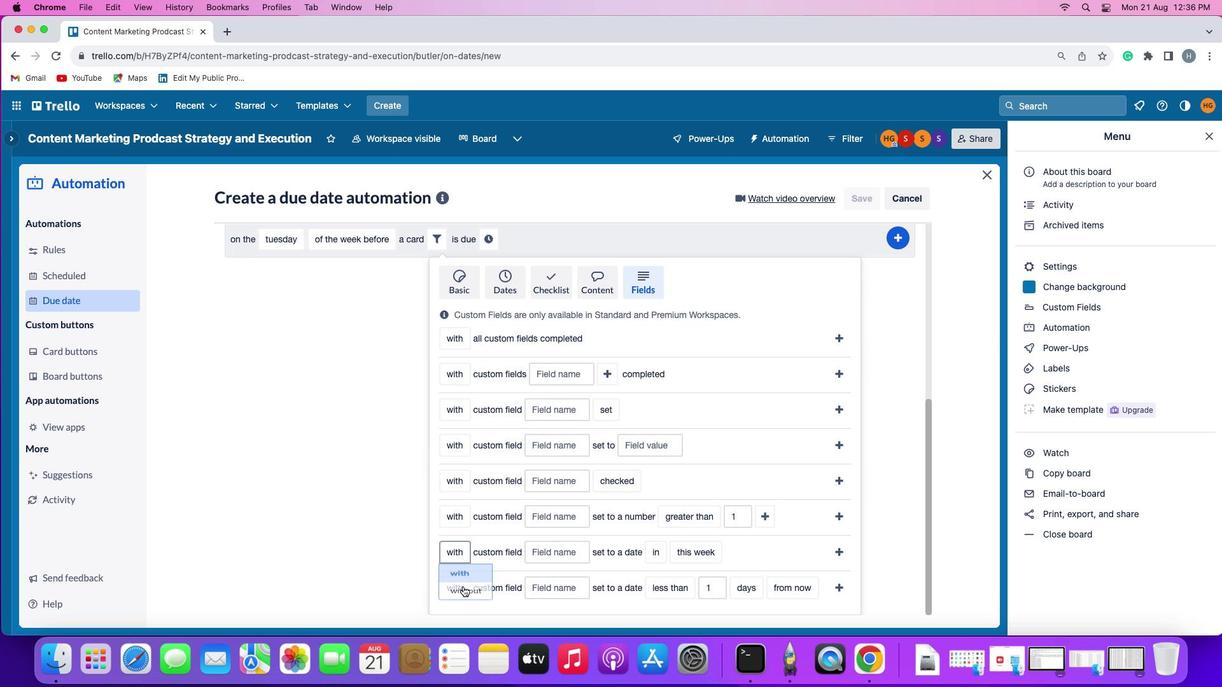 
Action: Mouse pressed left at (452, 550)
Screenshot: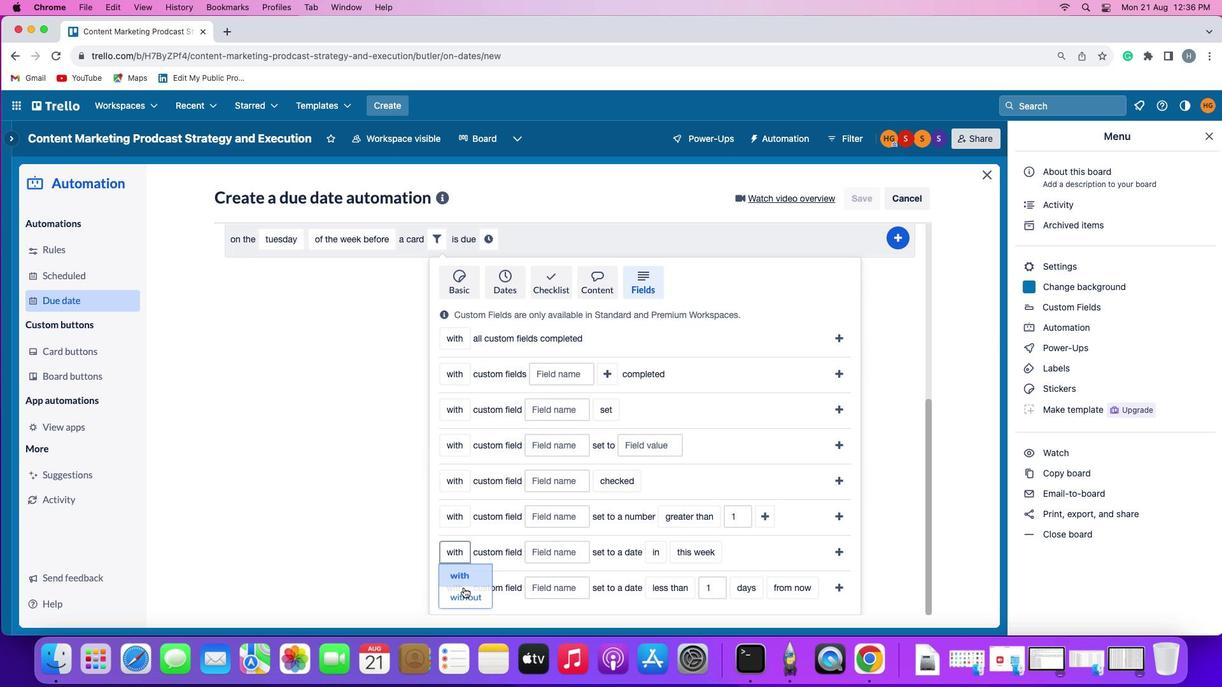 
Action: Mouse moved to (458, 585)
Screenshot: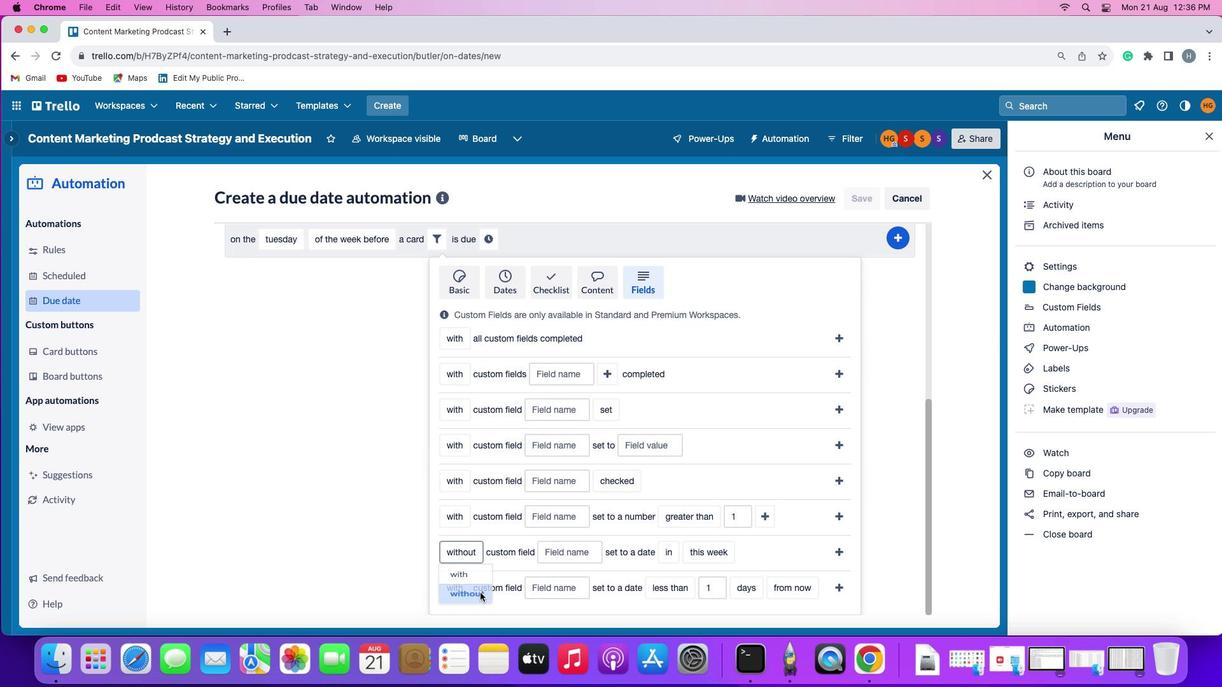
Action: Mouse pressed left at (458, 585)
Screenshot: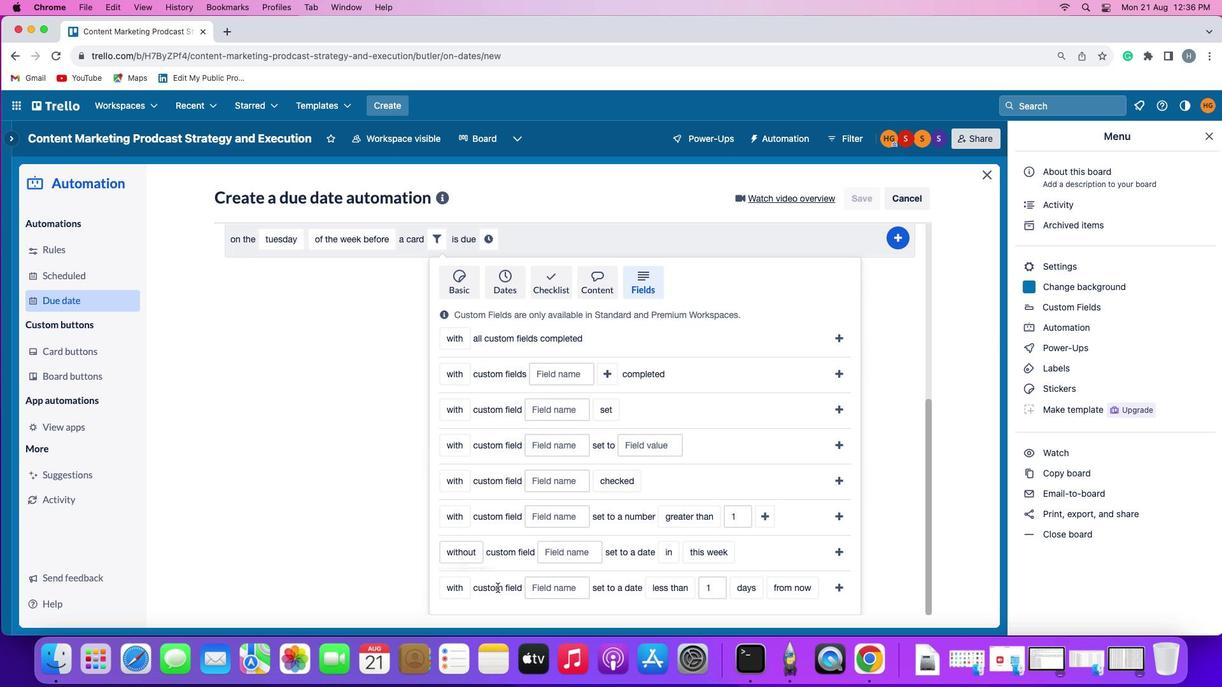 
Action: Mouse moved to (559, 549)
Screenshot: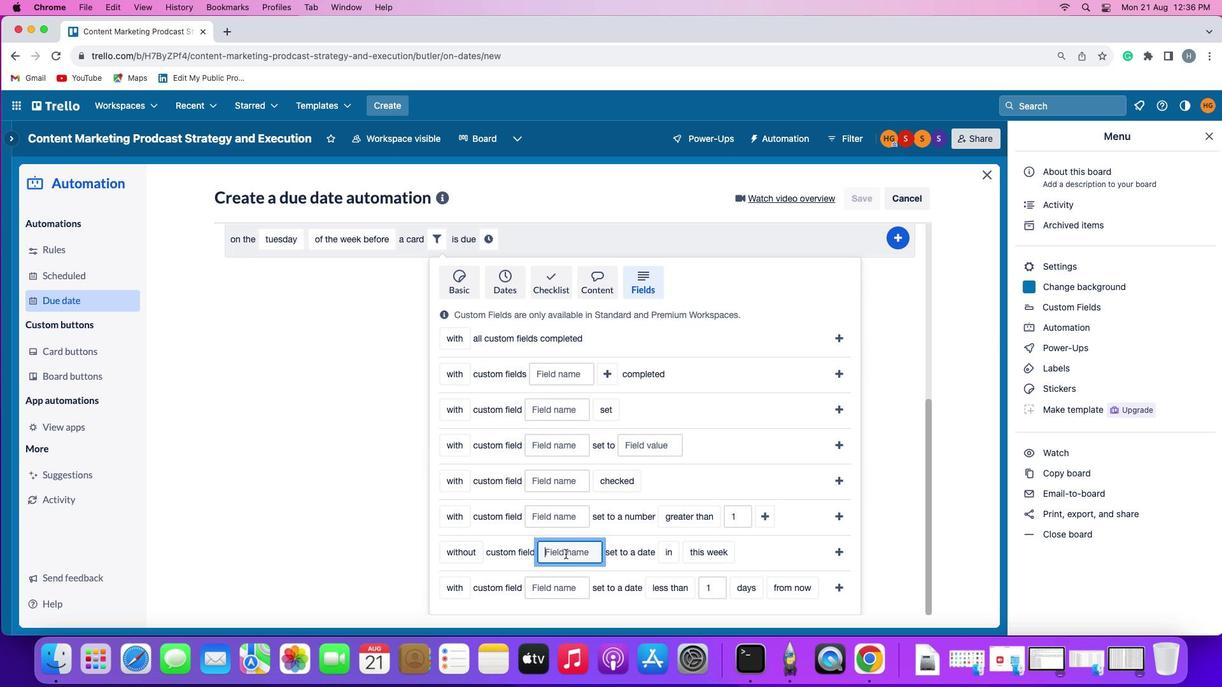 
Action: Mouse pressed left at (559, 549)
Screenshot: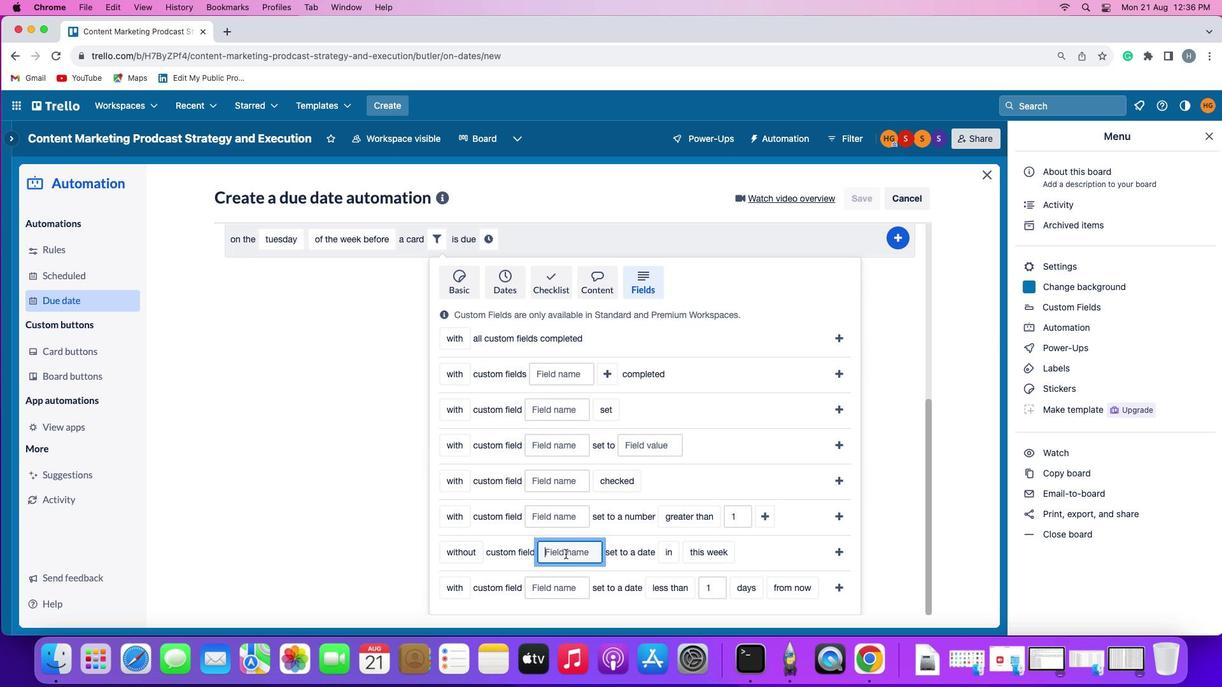 
Action: Mouse moved to (549, 542)
Screenshot: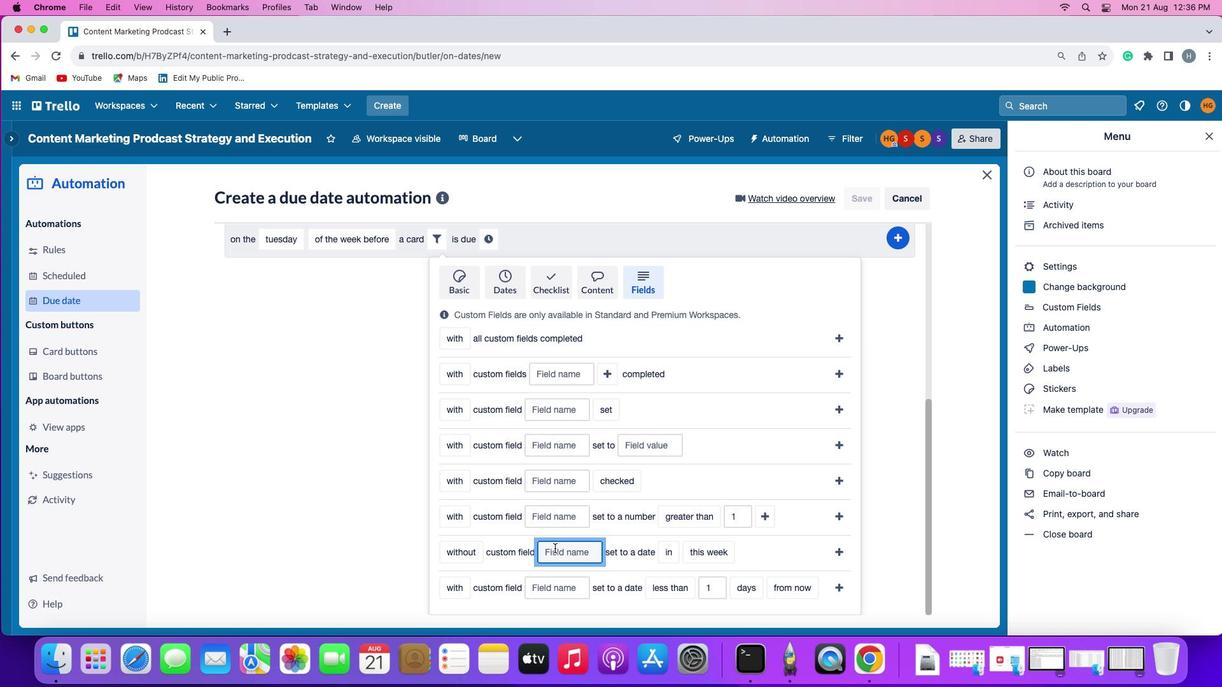 
Action: Key pressed Key.shift'R''e''s''u''m''e'
Screenshot: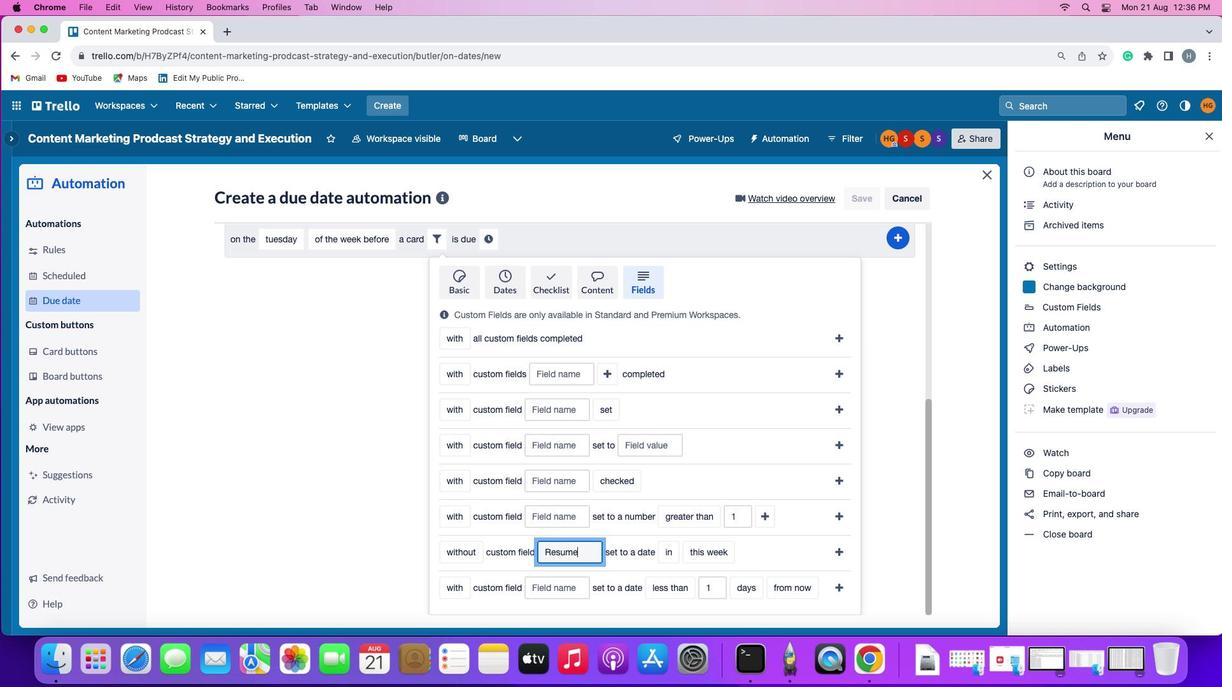 
Action: Mouse moved to (661, 556)
Screenshot: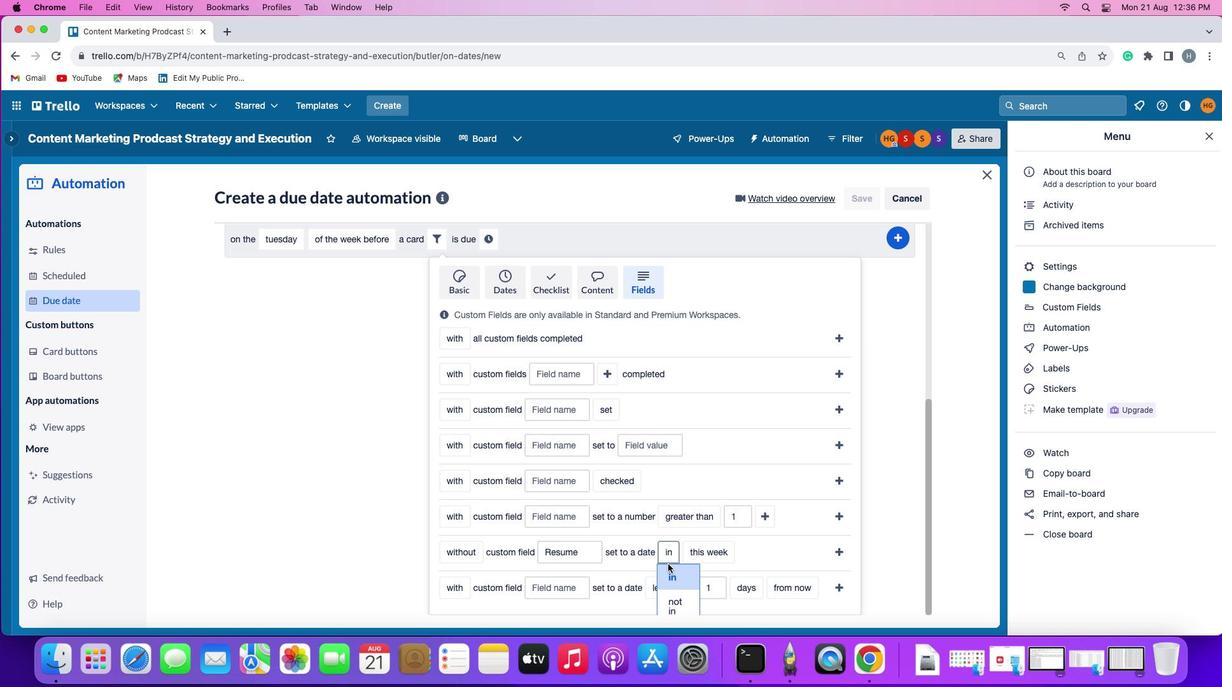 
Action: Mouse pressed left at (661, 556)
Screenshot: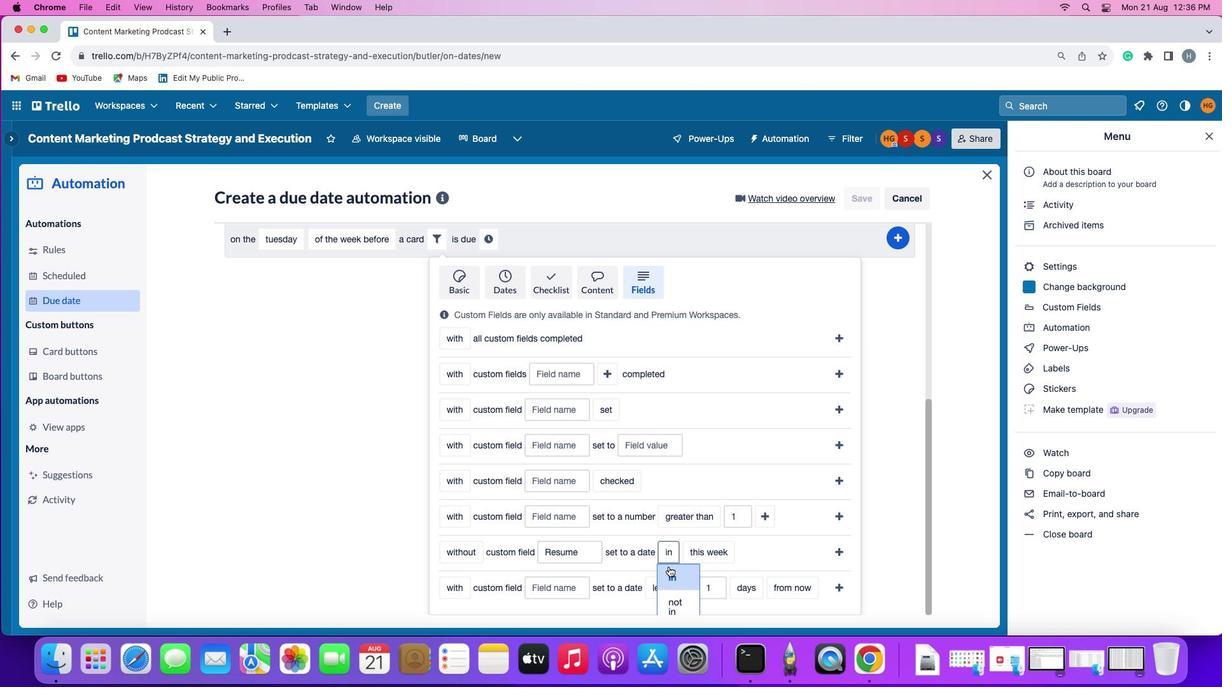 
Action: Mouse moved to (664, 566)
Screenshot: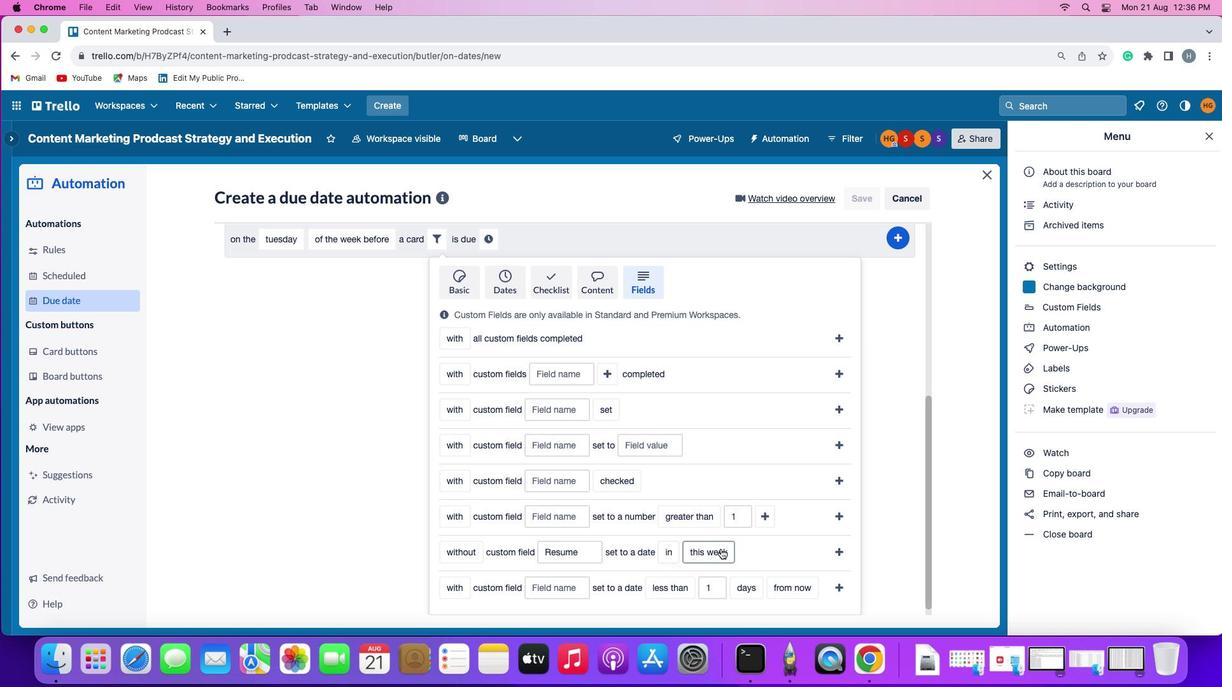 
Action: Mouse pressed left at (664, 566)
Screenshot: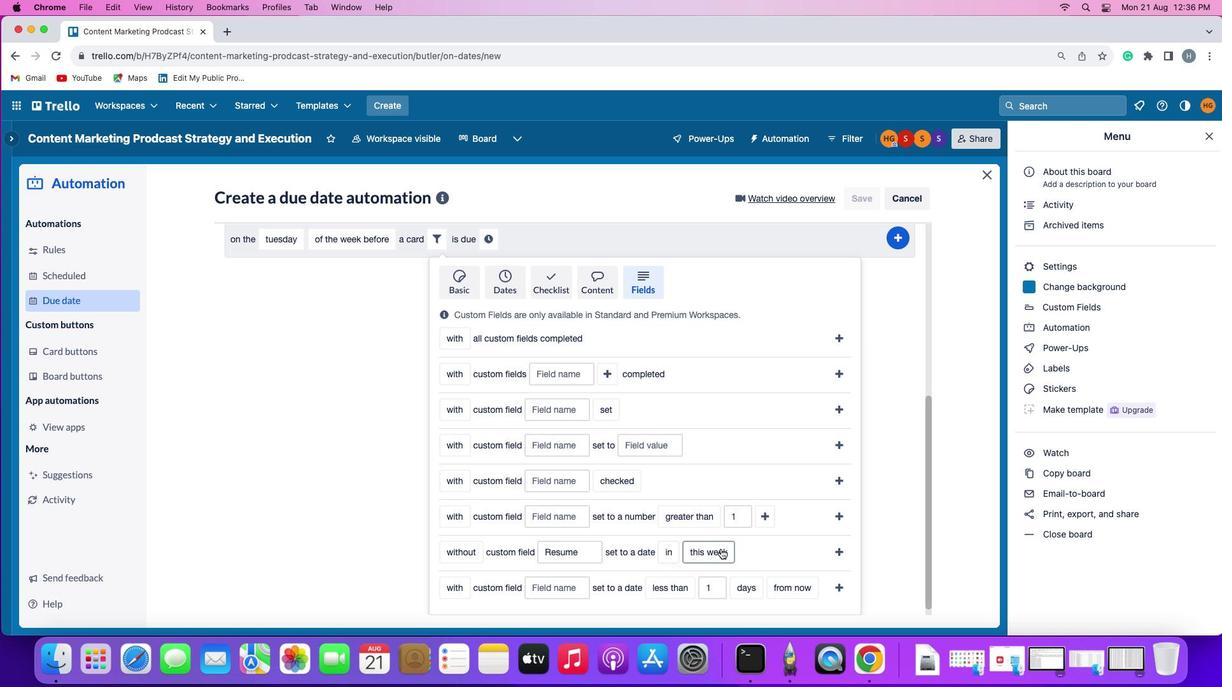 
Action: Mouse moved to (715, 543)
Screenshot: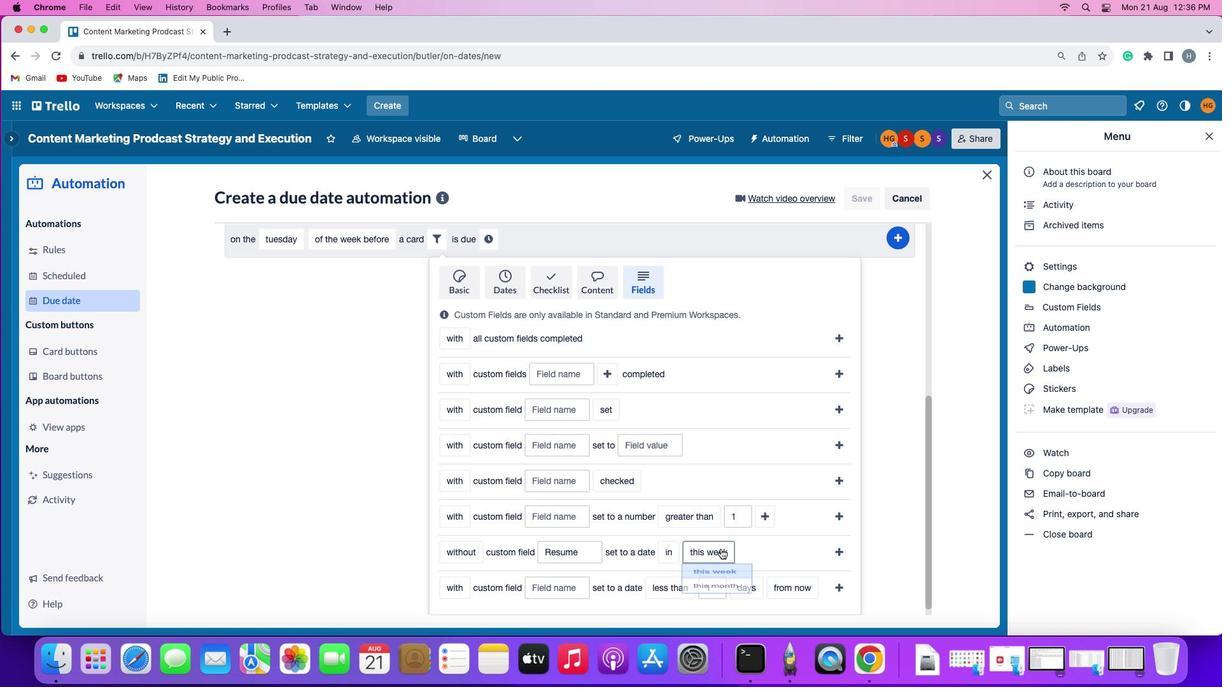 
Action: Mouse pressed left at (715, 543)
Screenshot: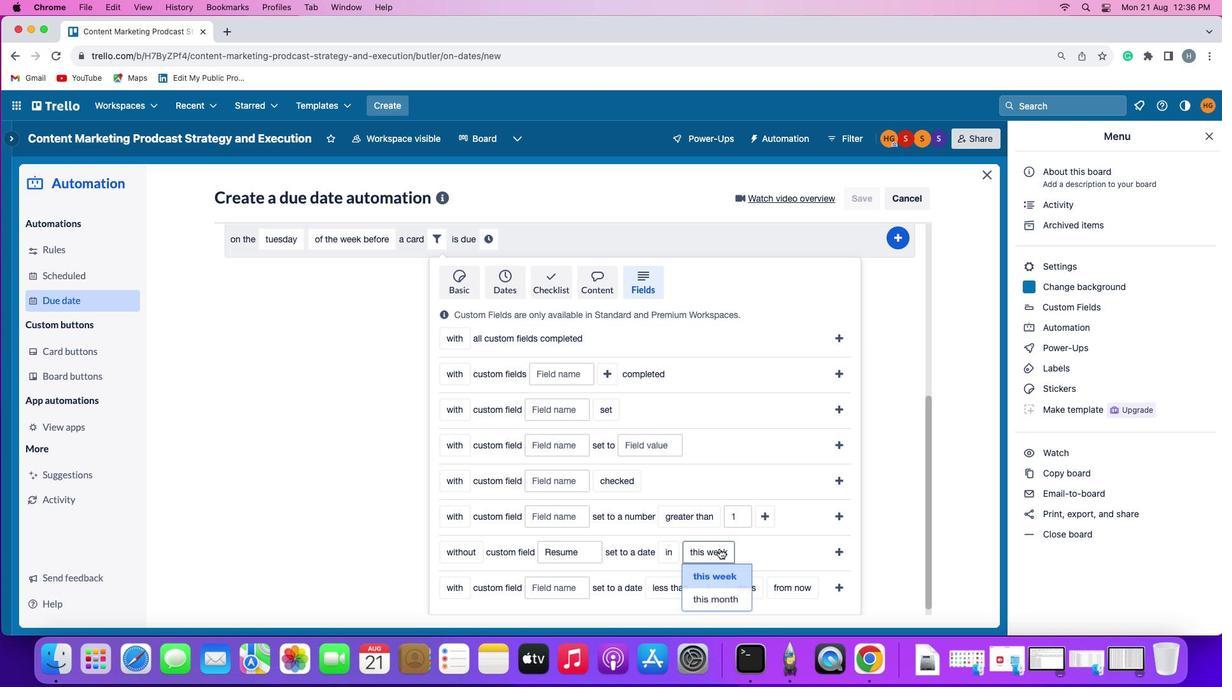 
Action: Mouse moved to (712, 562)
Screenshot: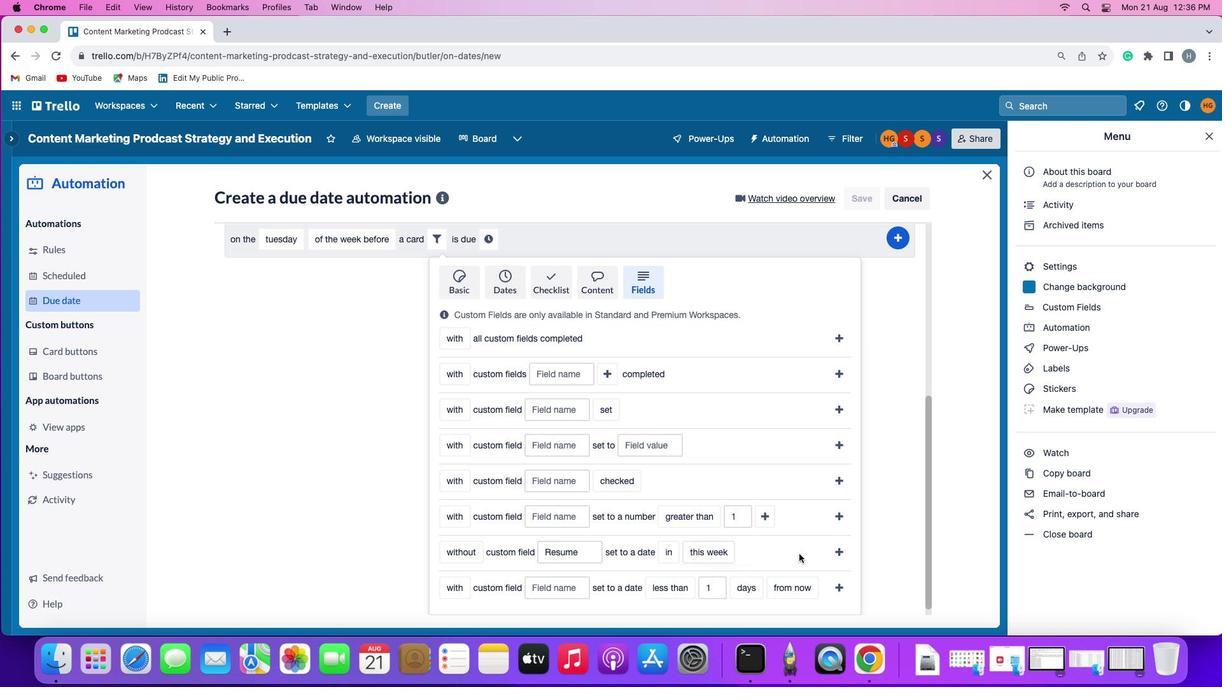
Action: Mouse pressed left at (712, 562)
Screenshot: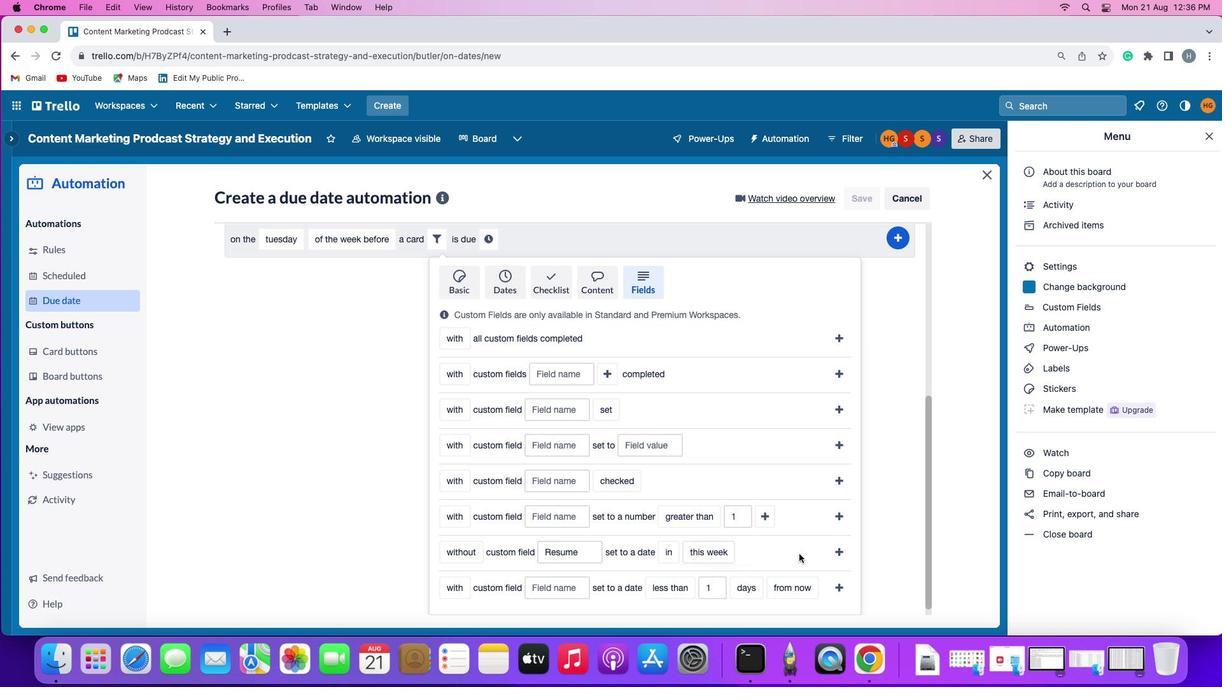 
Action: Mouse moved to (832, 541)
Screenshot: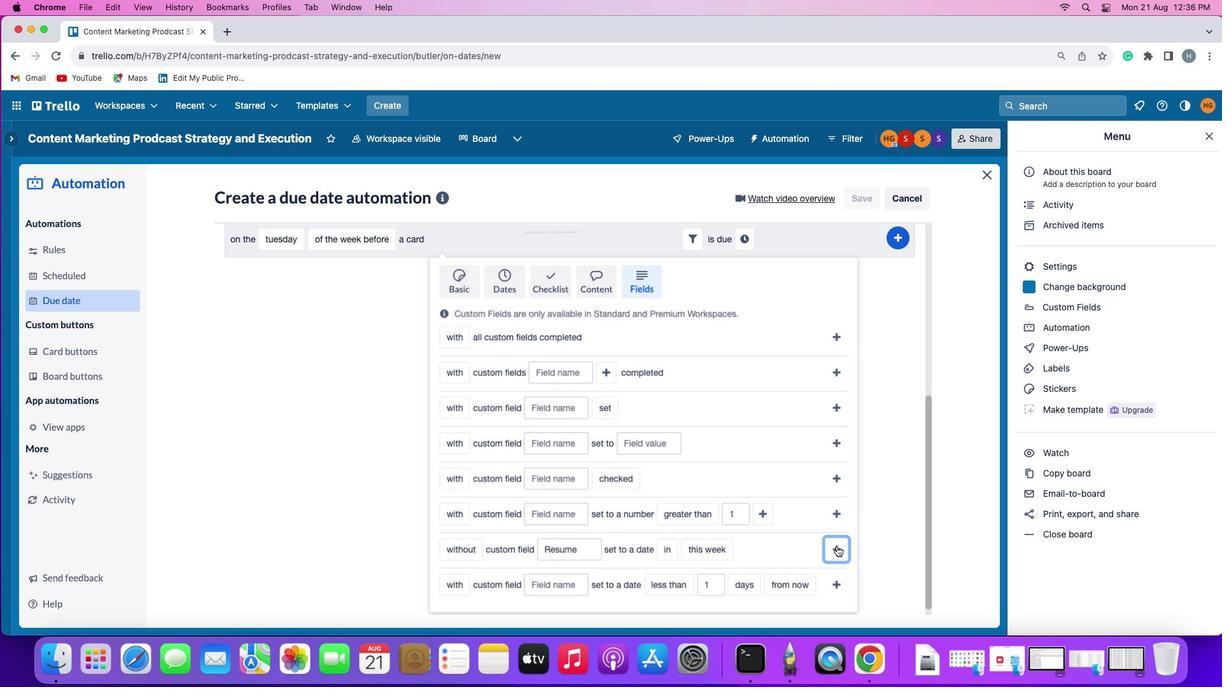 
Action: Mouse pressed left at (832, 541)
Screenshot: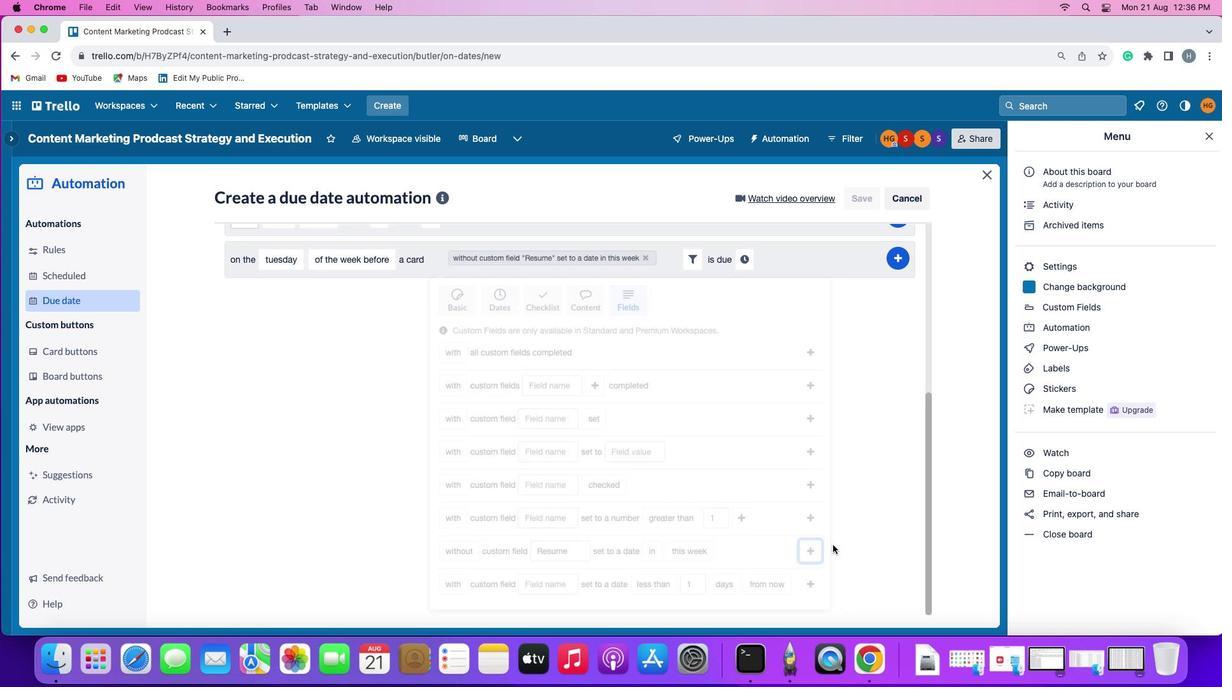 
Action: Mouse moved to (745, 545)
Screenshot: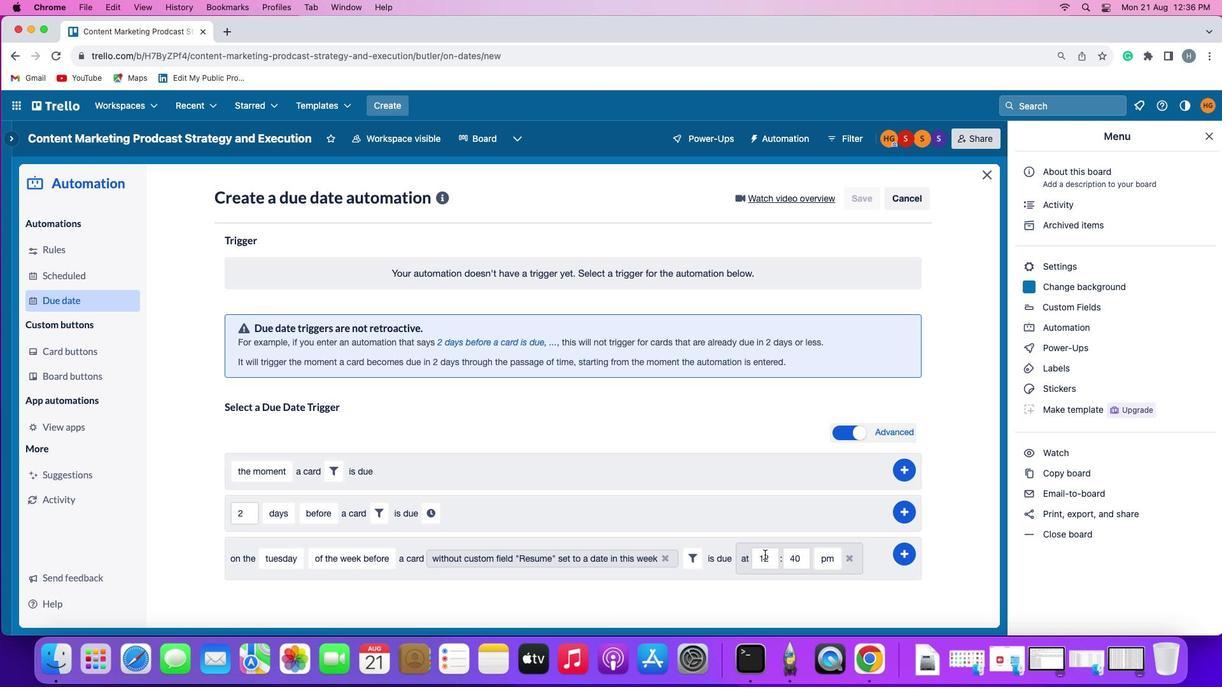 
Action: Mouse pressed left at (745, 545)
Screenshot: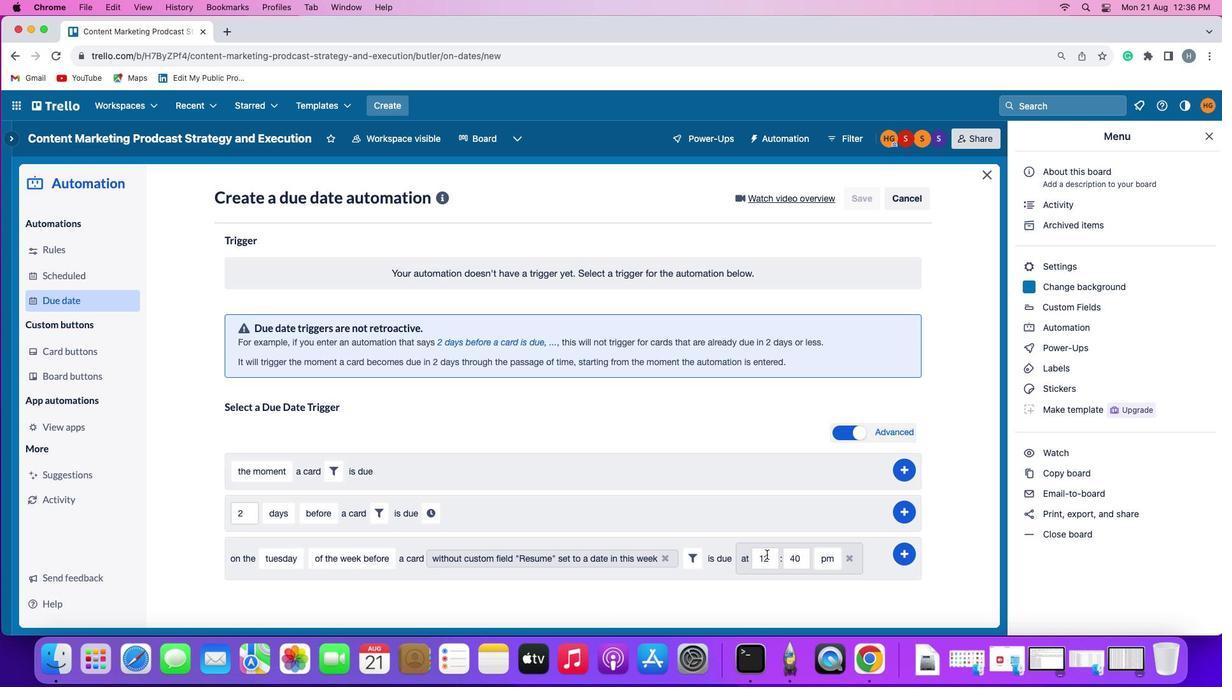 
Action: Mouse moved to (770, 549)
Screenshot: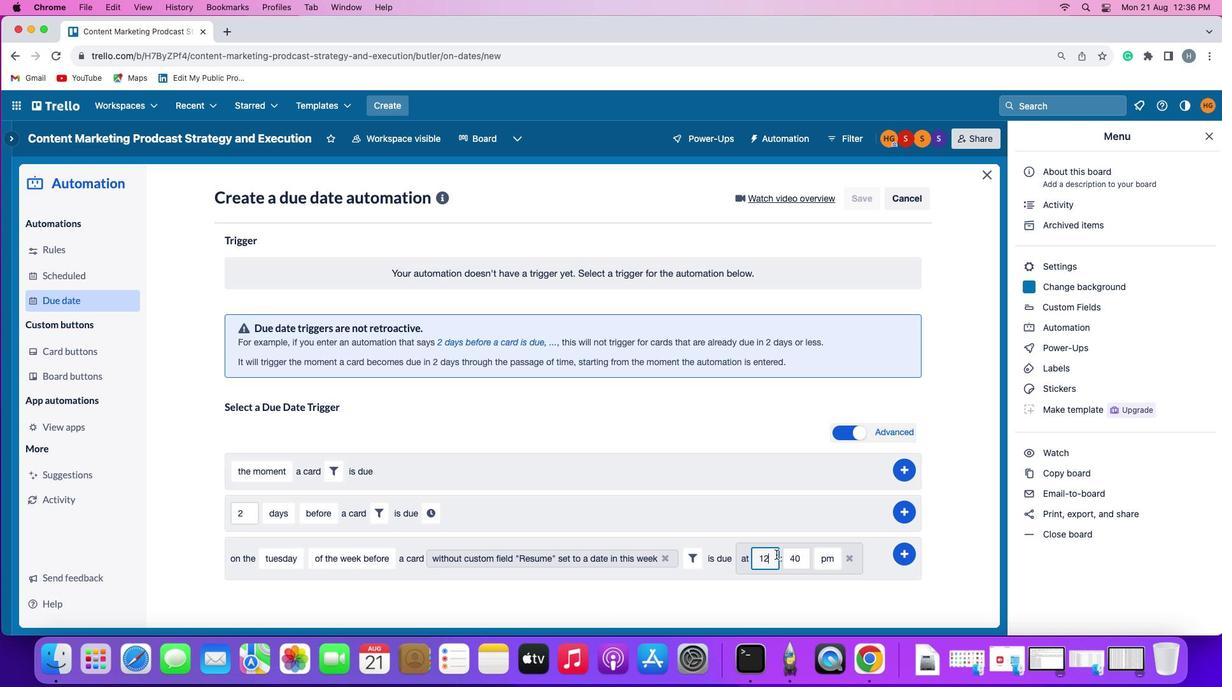 
Action: Mouse pressed left at (770, 549)
Screenshot: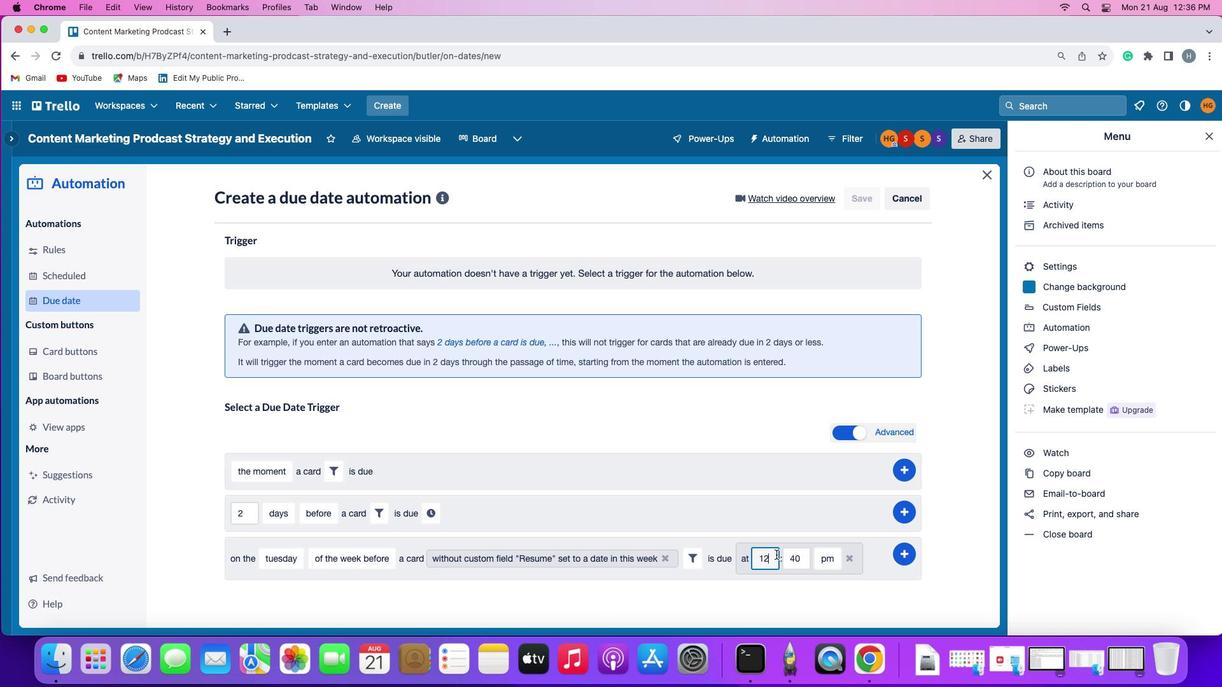 
Action: Key pressed Key.backspace
Screenshot: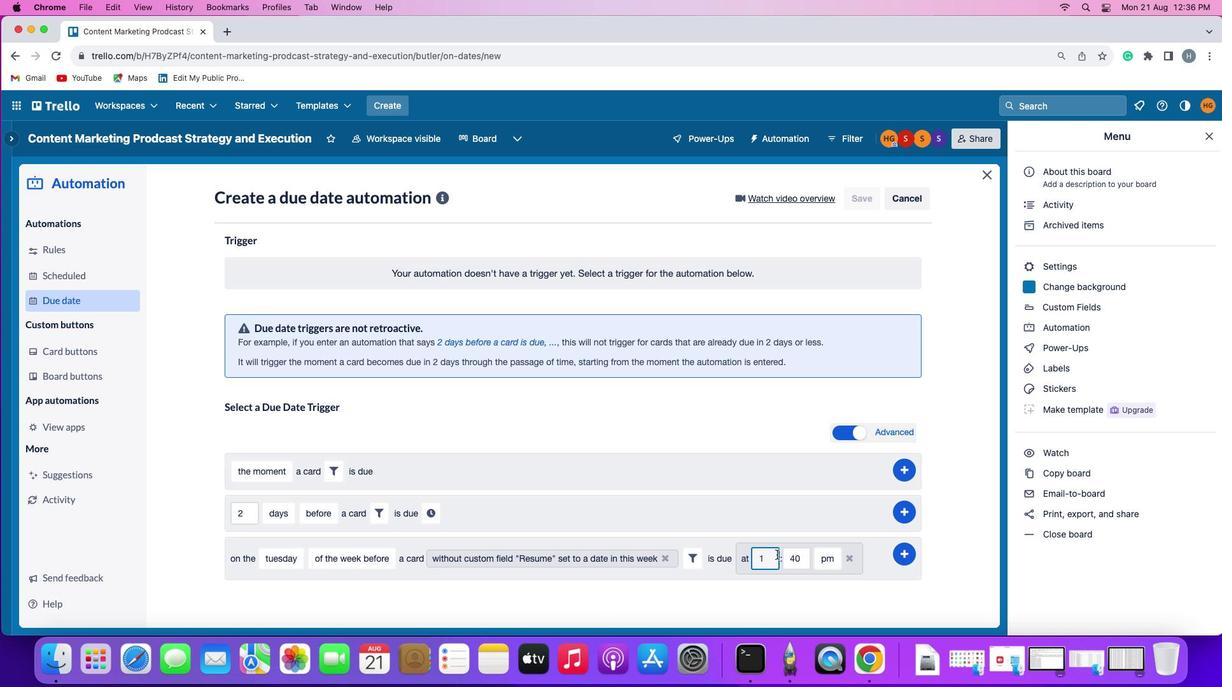 
Action: Mouse moved to (771, 549)
Screenshot: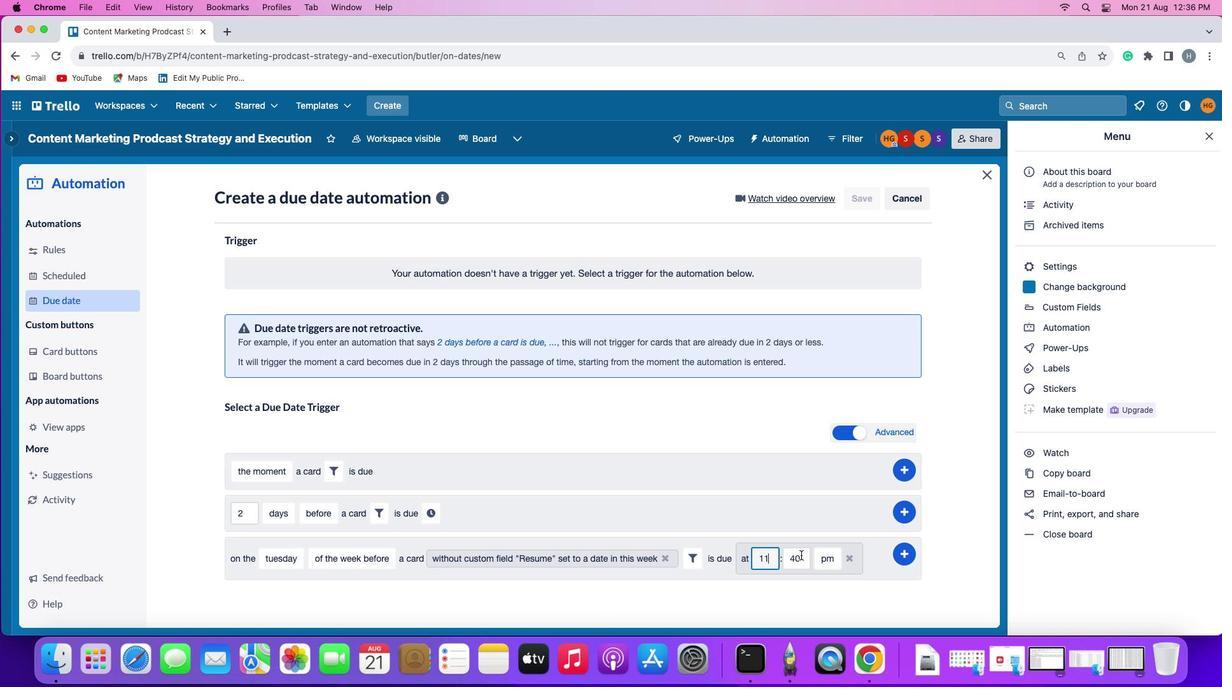 
Action: Key pressed '1'
Screenshot: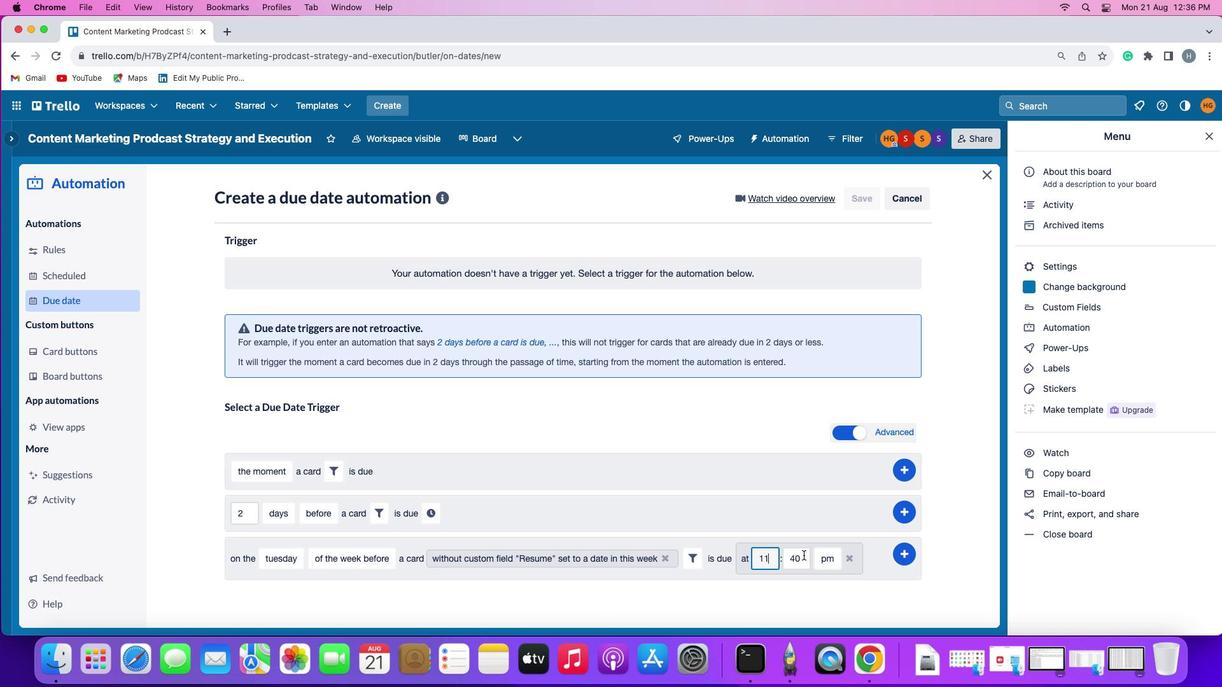 
Action: Mouse moved to (799, 549)
Screenshot: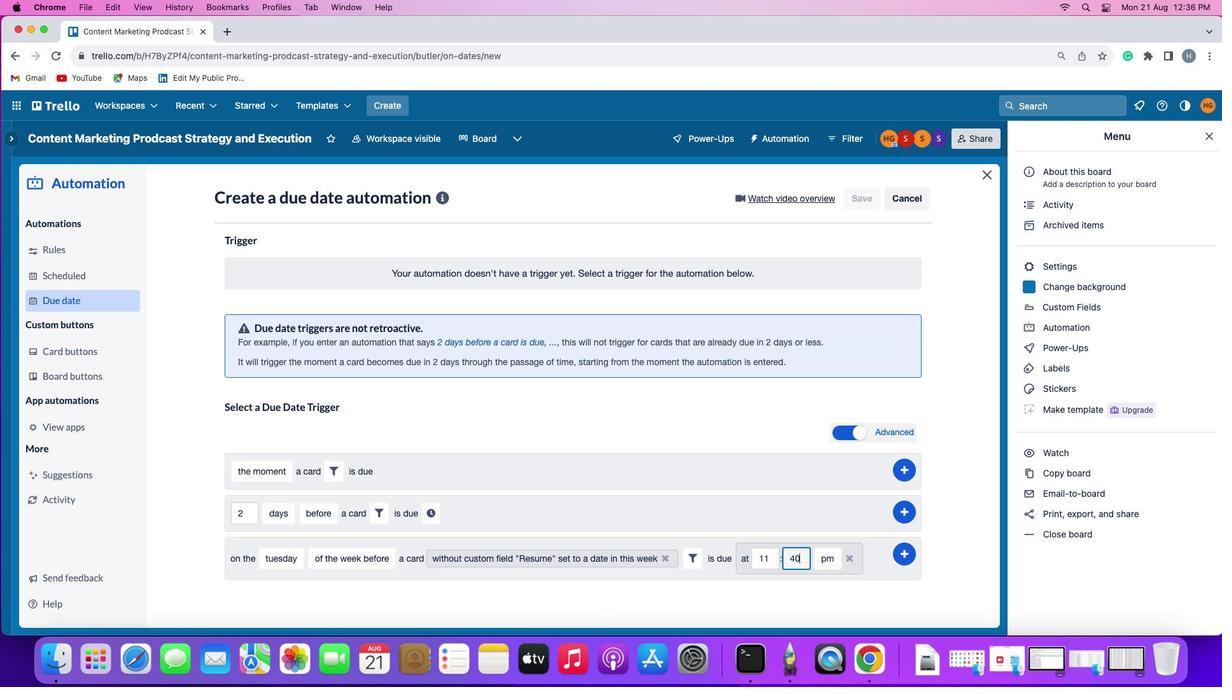 
Action: Mouse pressed left at (799, 549)
Screenshot: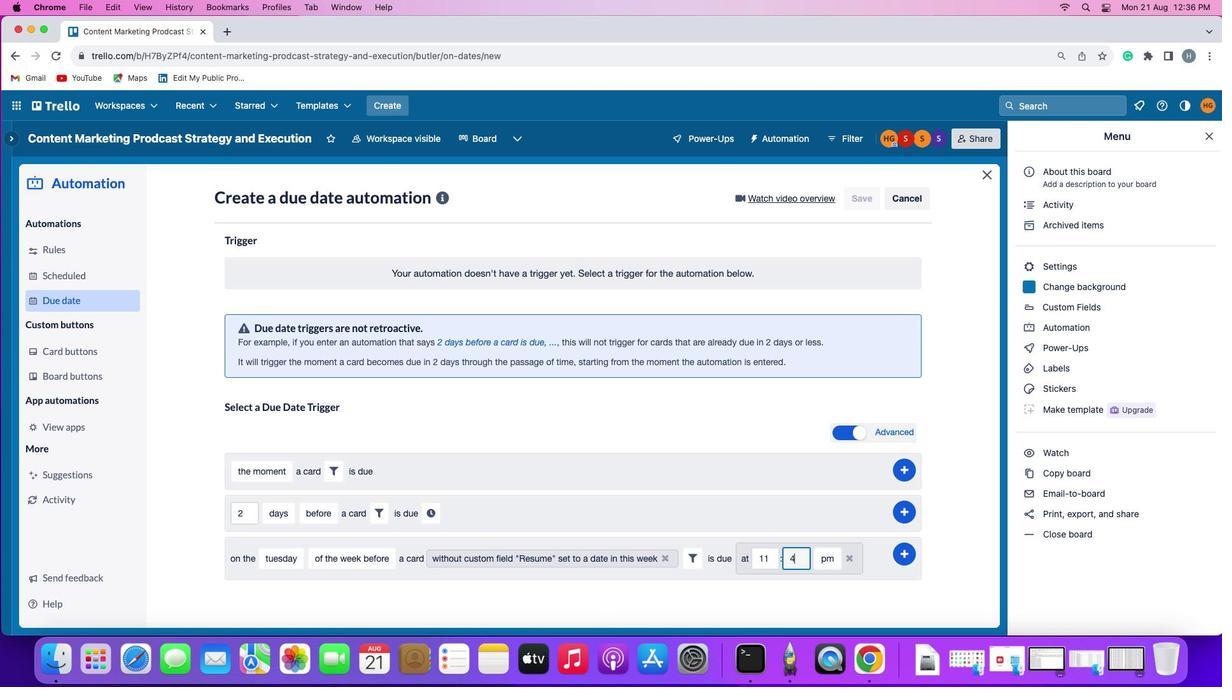 
Action: Mouse moved to (799, 549)
Screenshot: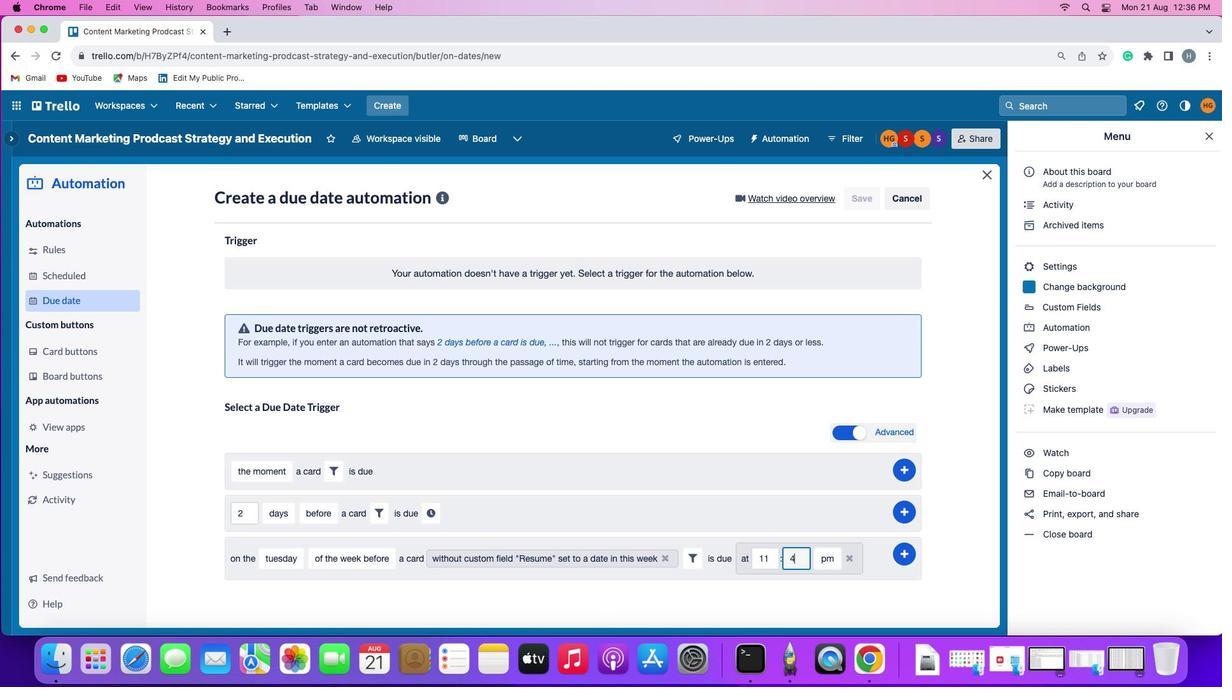 
Action: Key pressed Key.backspaceKey.backspace
Screenshot: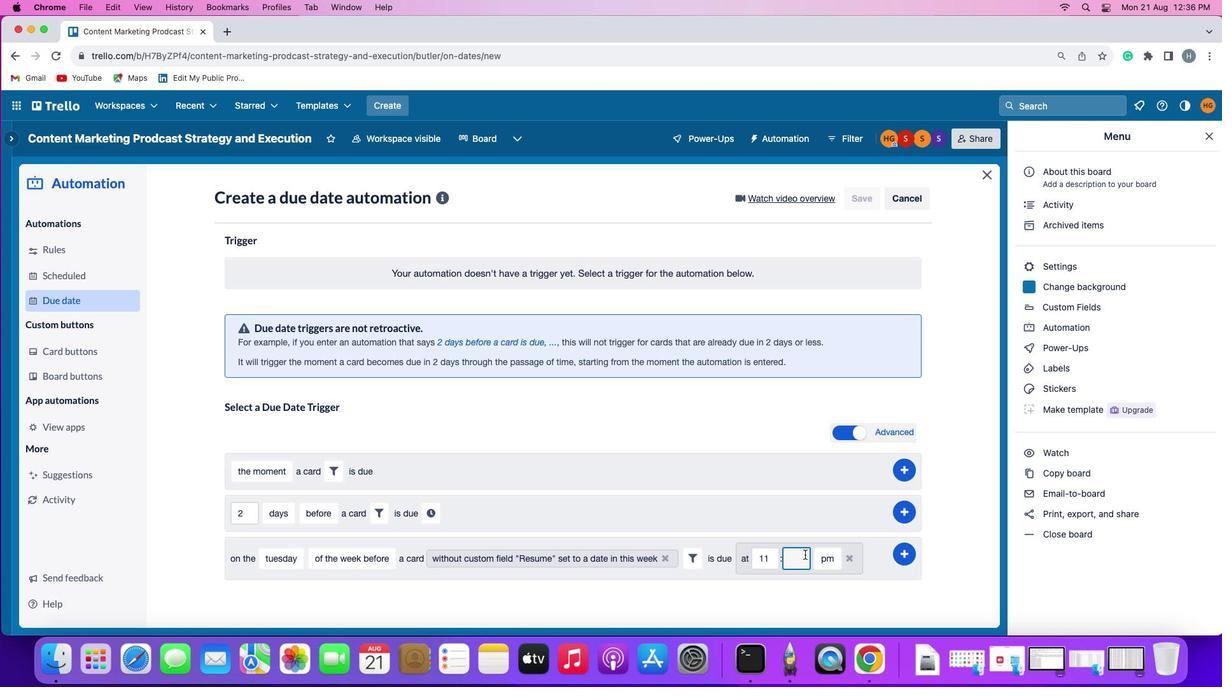 
Action: Mouse moved to (799, 549)
Screenshot: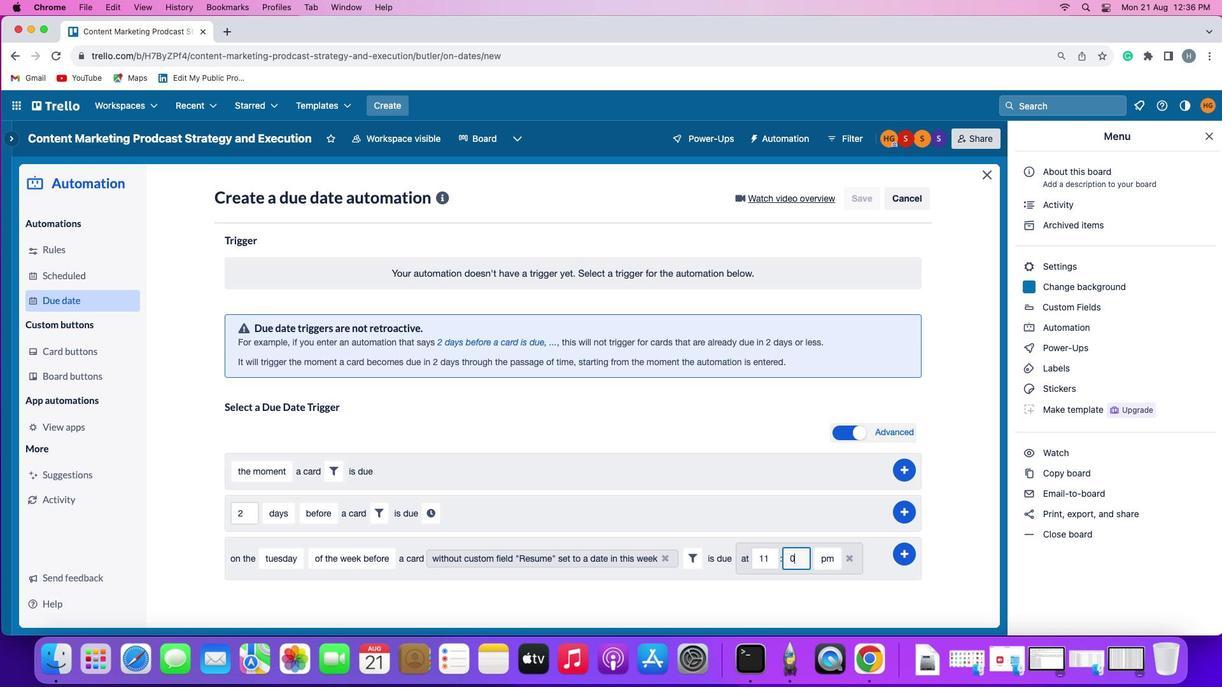 
Action: Key pressed '0''0'
Screenshot: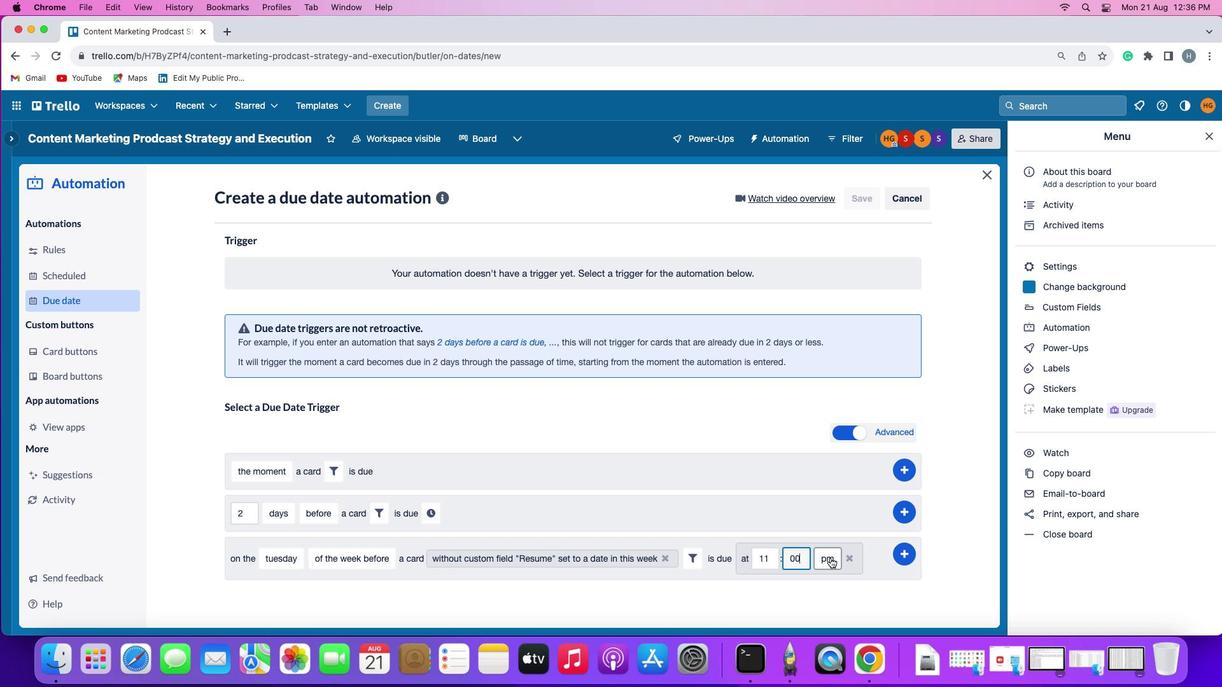 
Action: Mouse moved to (825, 552)
Screenshot: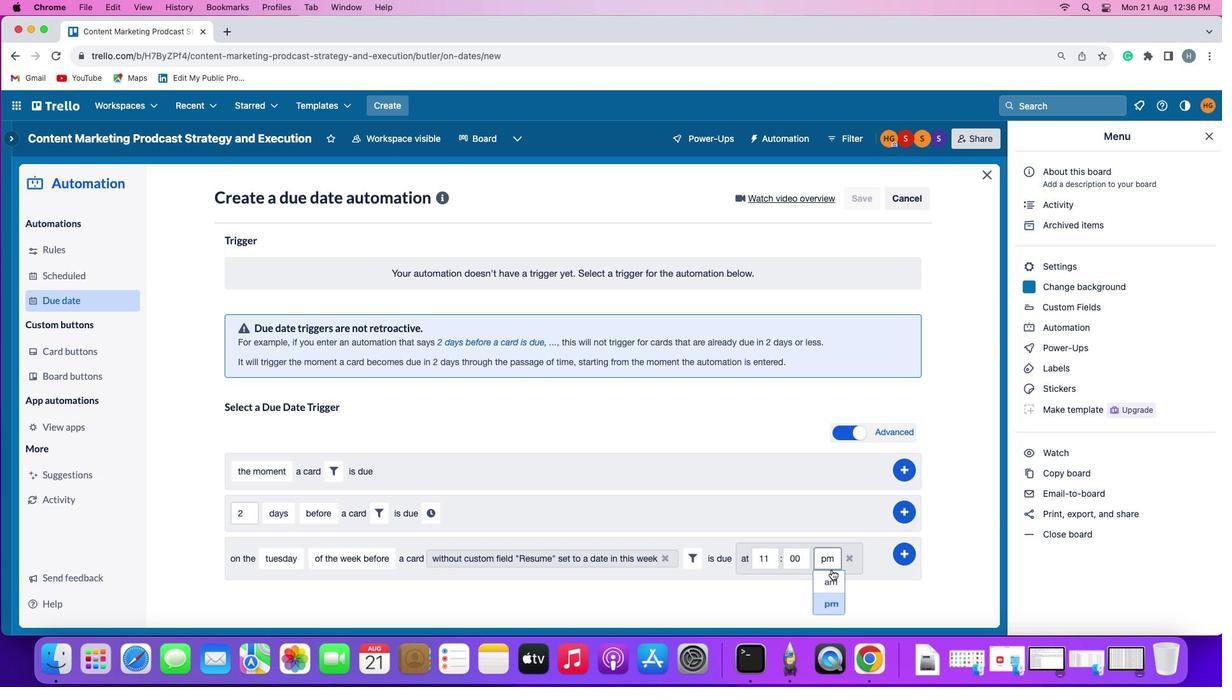 
Action: Mouse pressed left at (825, 552)
Screenshot: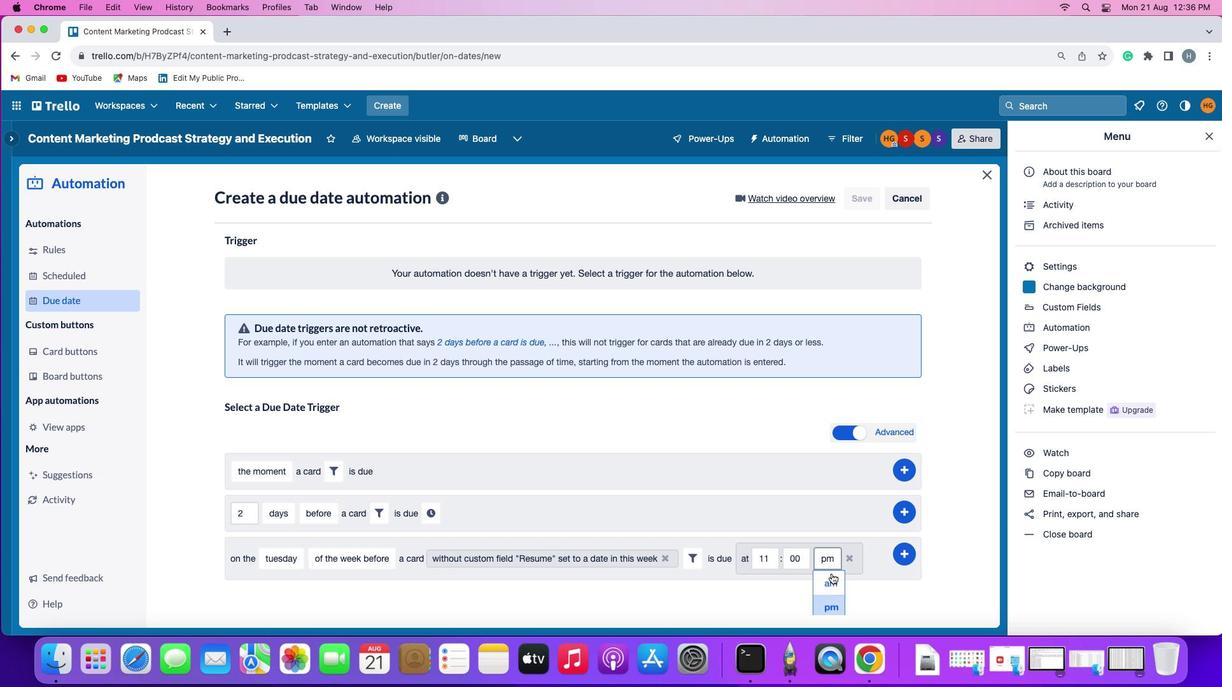 
Action: Mouse moved to (825, 572)
Screenshot: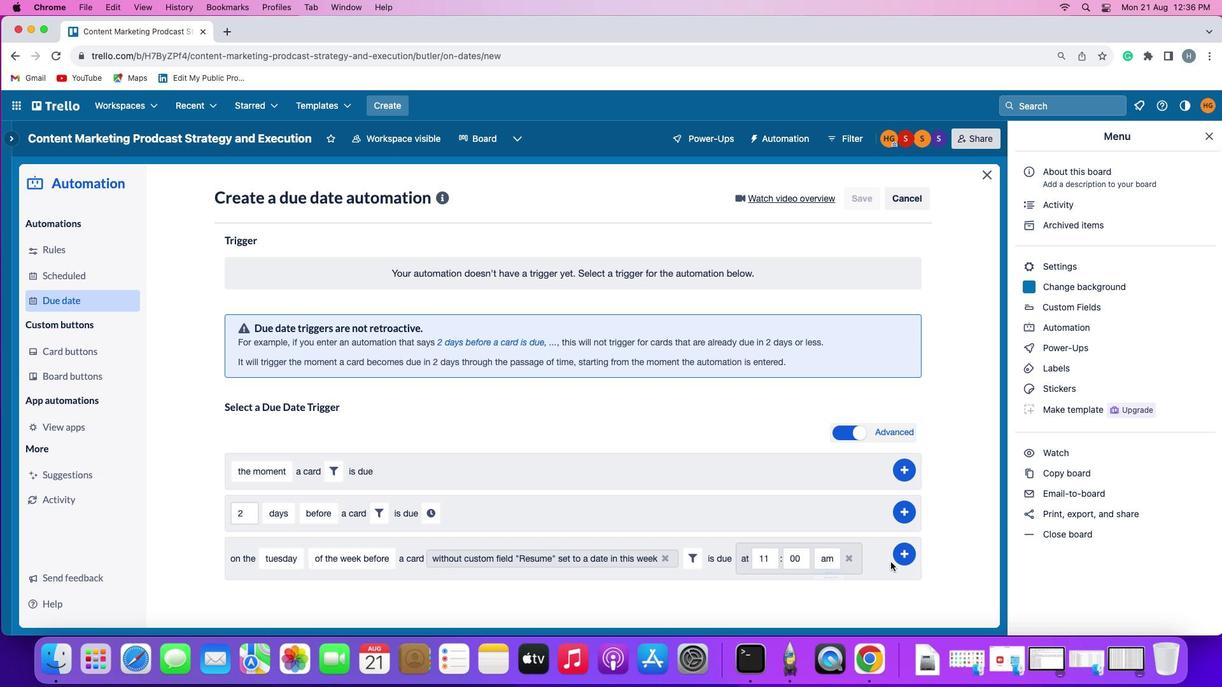 
Action: Mouse pressed left at (825, 572)
Screenshot: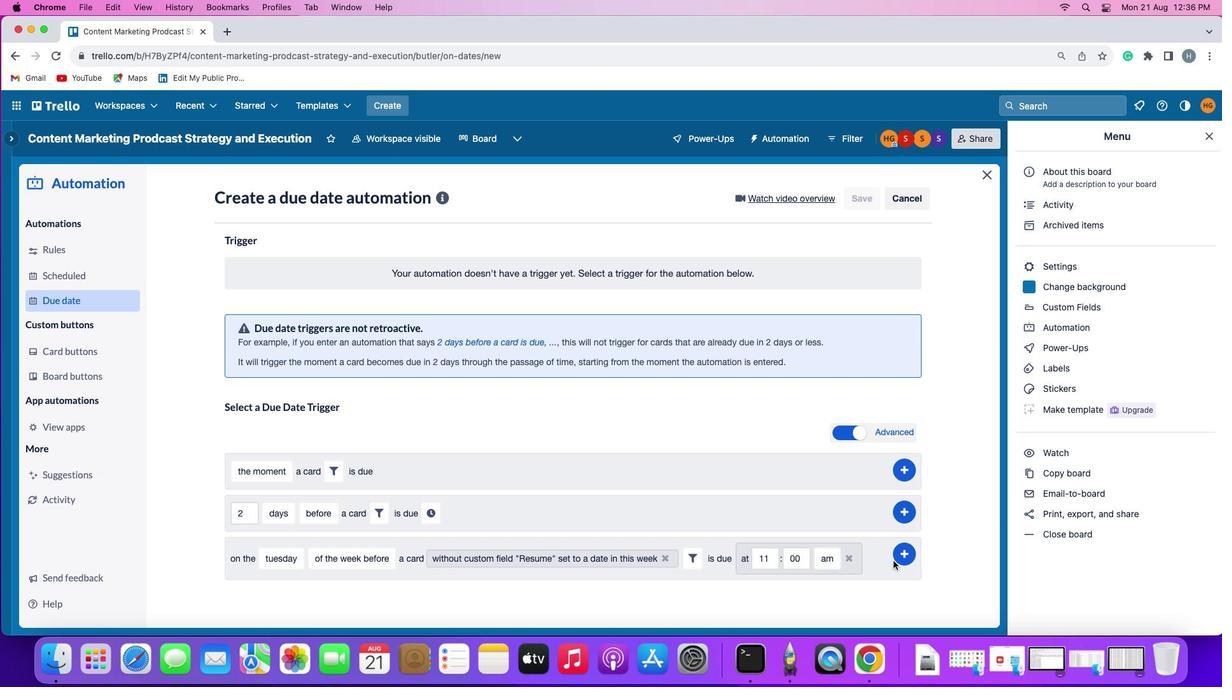 
Action: Mouse moved to (896, 547)
Screenshot: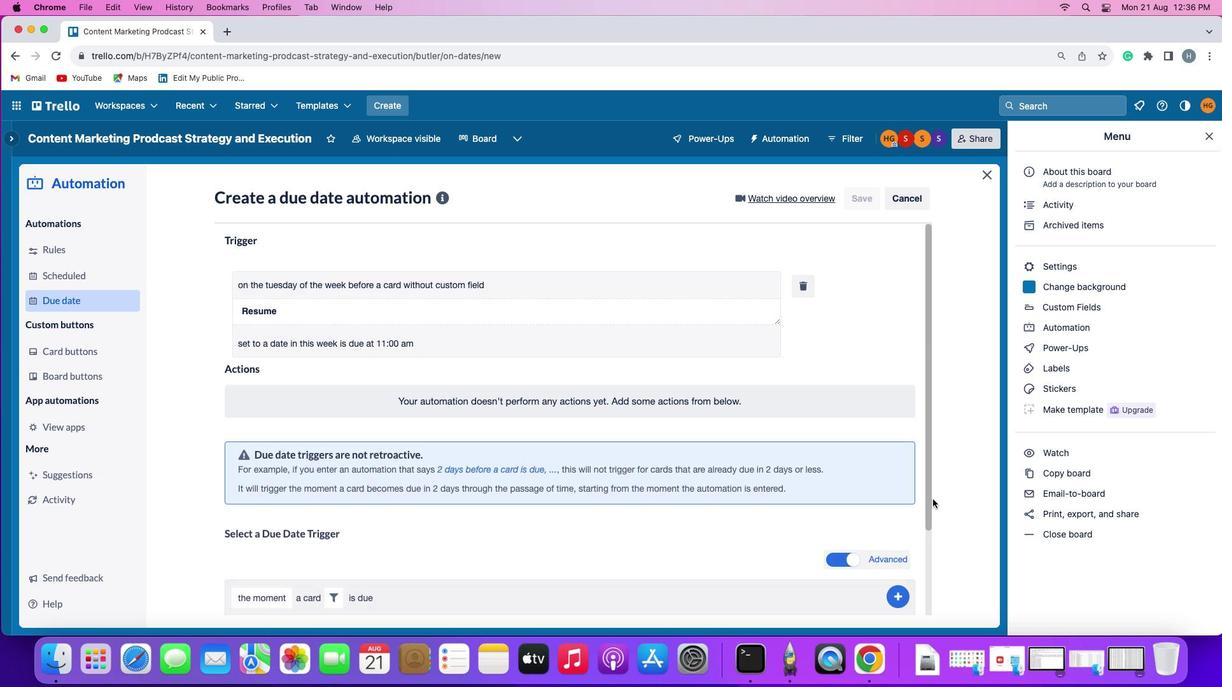 
Action: Mouse pressed left at (896, 547)
Screenshot: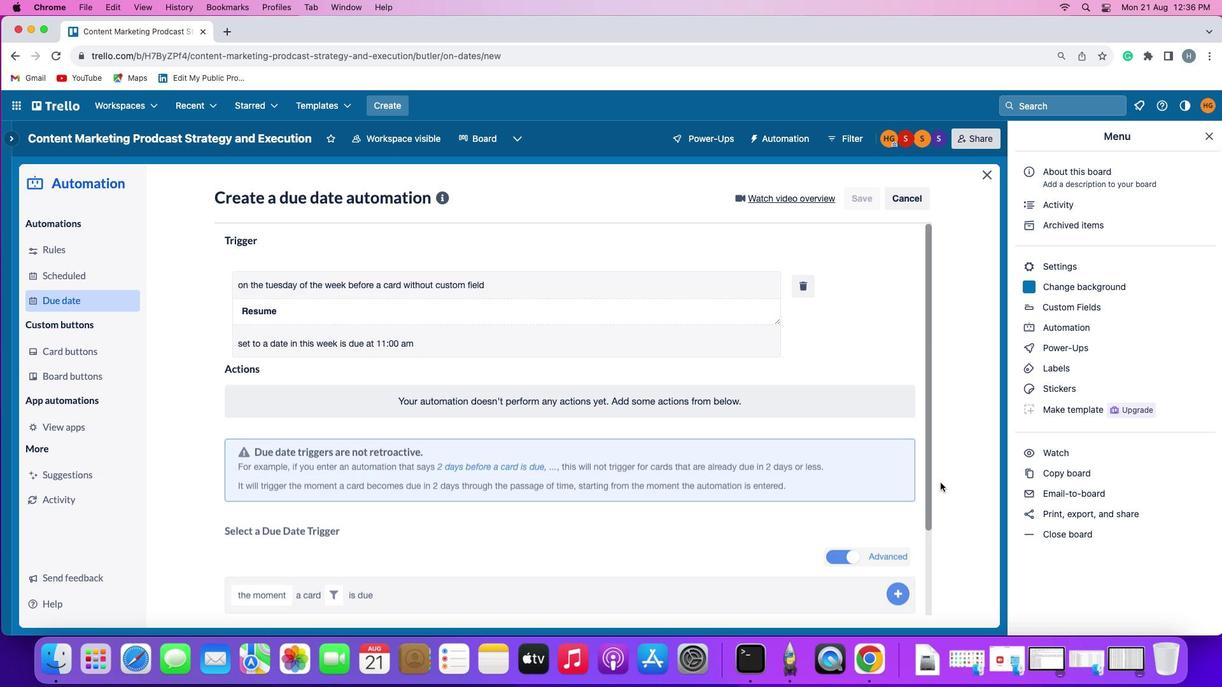 
Action: Mouse moved to (945, 451)
Screenshot: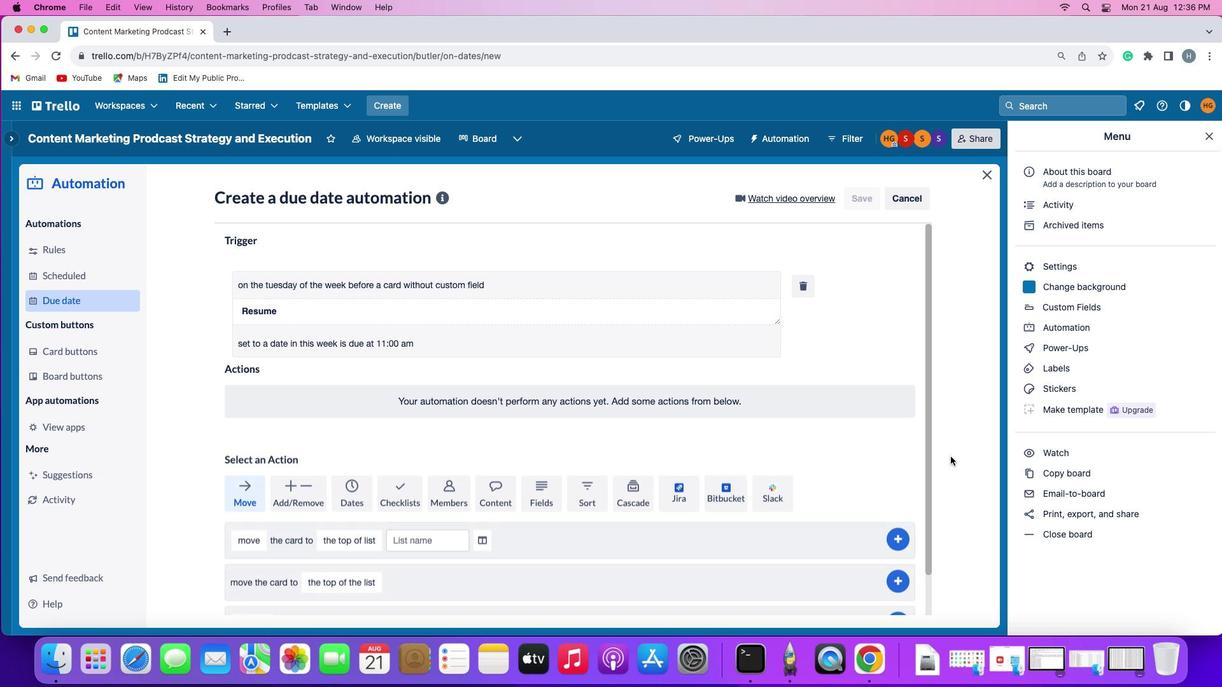 
